 Task: Search one way flight ticket for 4 adults, 1 infant in seat and 1 infant on lap in premium economy from Memphis: Memphis International Airport to Greenville: Pitt-greenville Airport on 5-2-2023. Choice of flights is United. Number of bags: 1 checked bag. Price is upto 83000. Outbound departure time preference is 5:00.
Action: Mouse moved to (319, 135)
Screenshot: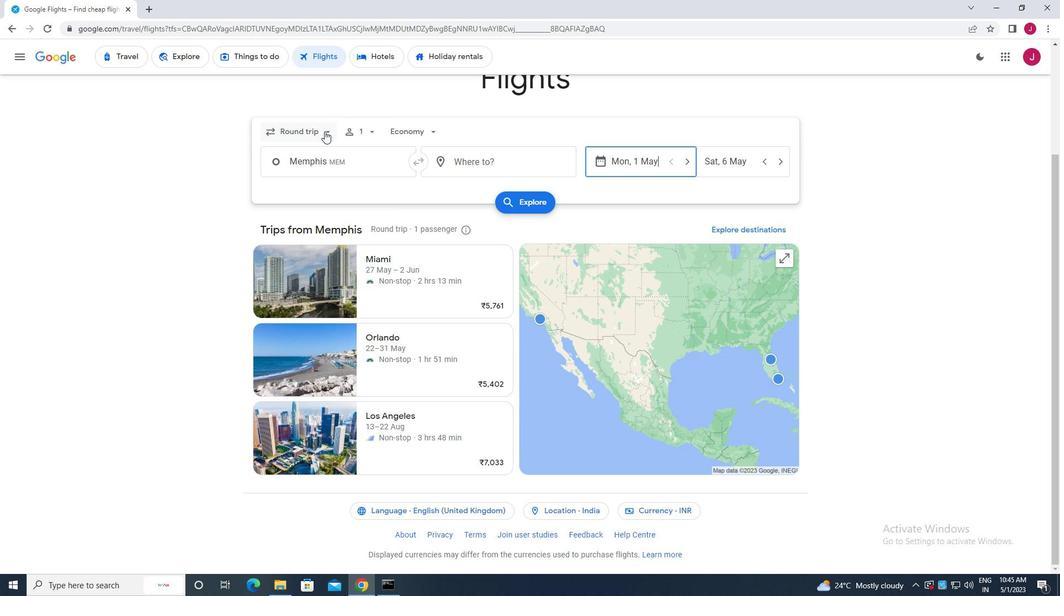 
Action: Mouse pressed left at (319, 135)
Screenshot: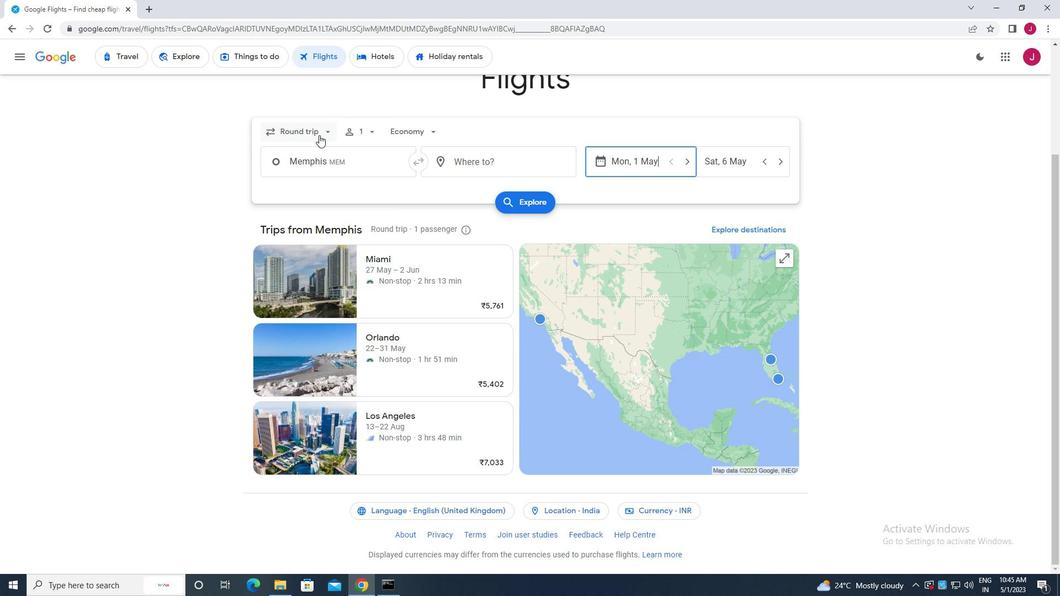 
Action: Mouse moved to (314, 182)
Screenshot: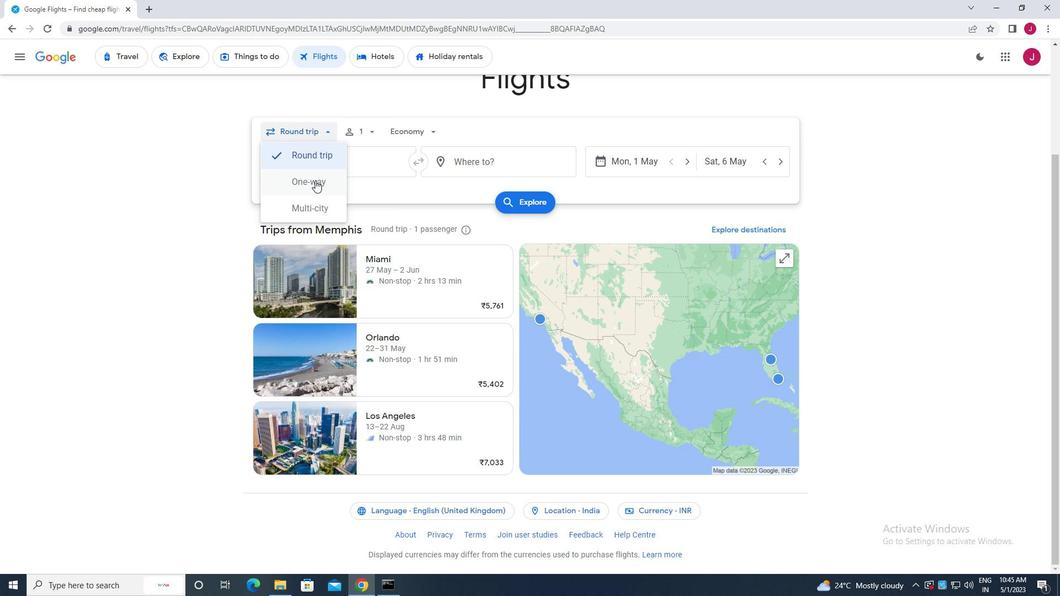 
Action: Mouse pressed left at (314, 182)
Screenshot: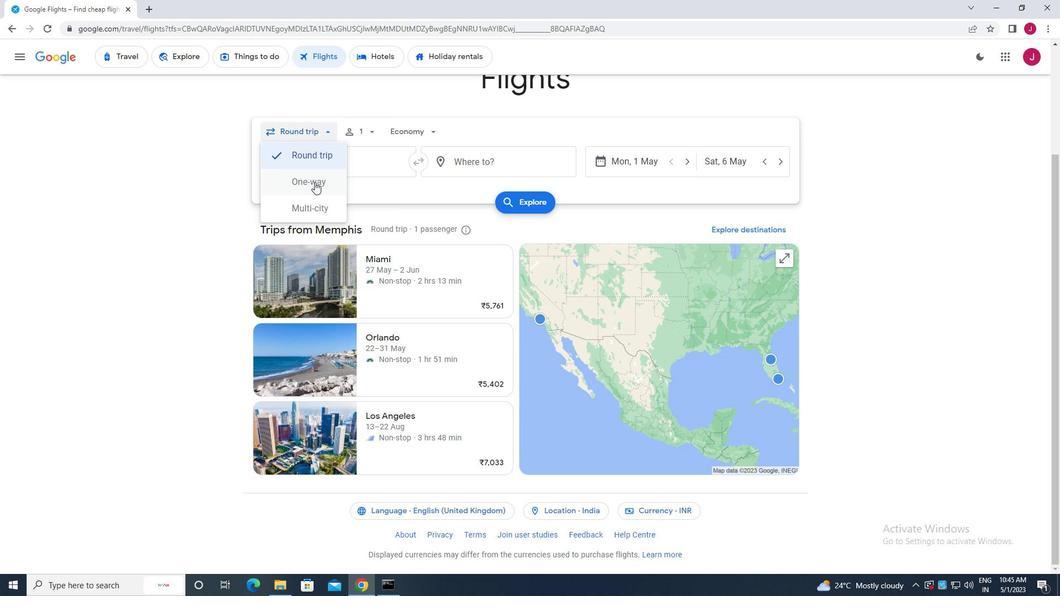 
Action: Mouse moved to (372, 130)
Screenshot: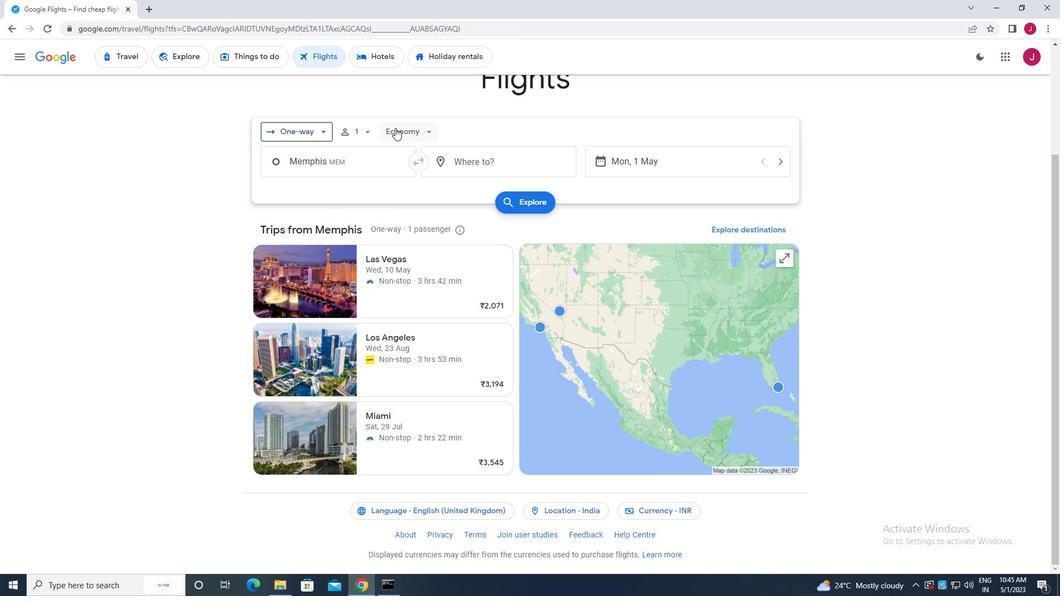 
Action: Mouse pressed left at (372, 130)
Screenshot: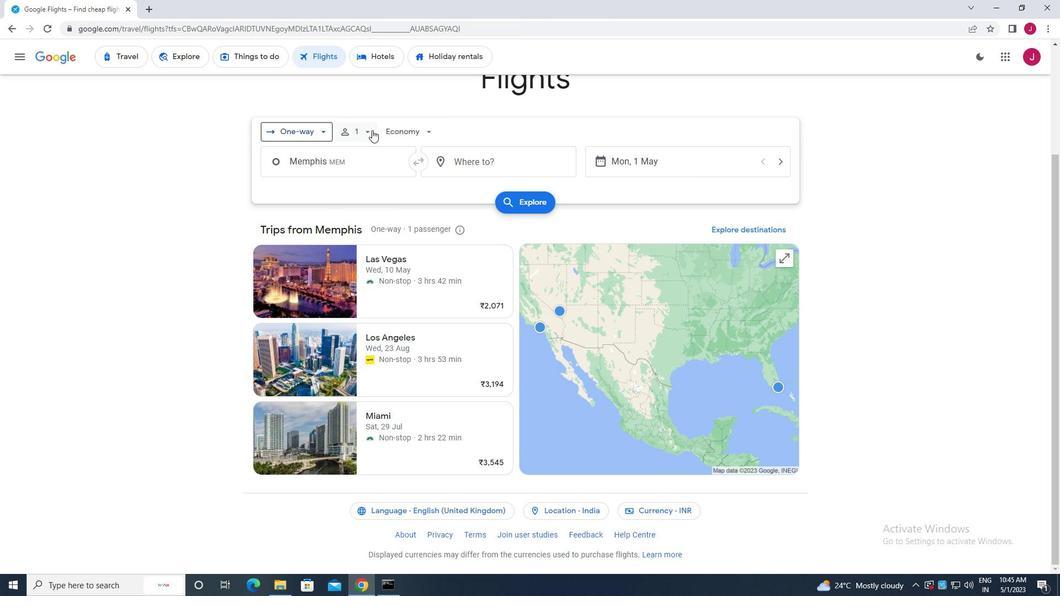 
Action: Mouse moved to (446, 165)
Screenshot: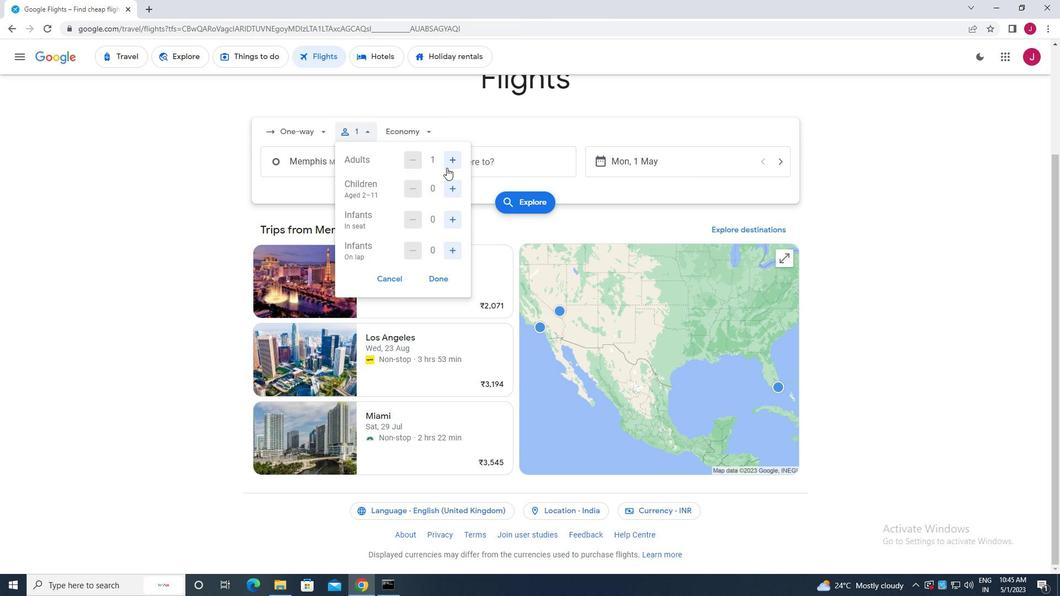 
Action: Mouse pressed left at (446, 165)
Screenshot: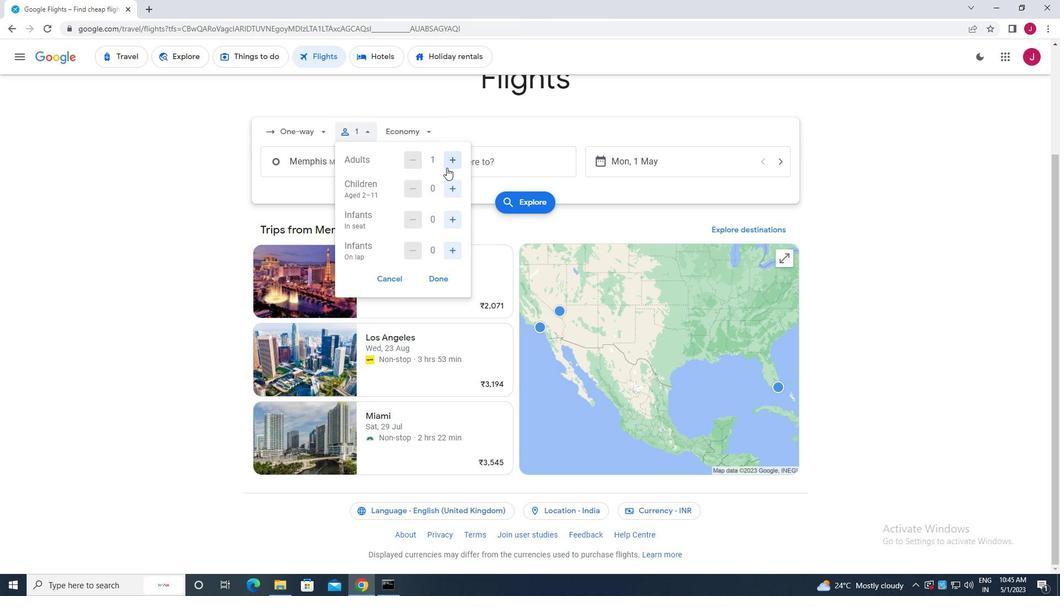 
Action: Mouse pressed left at (446, 165)
Screenshot: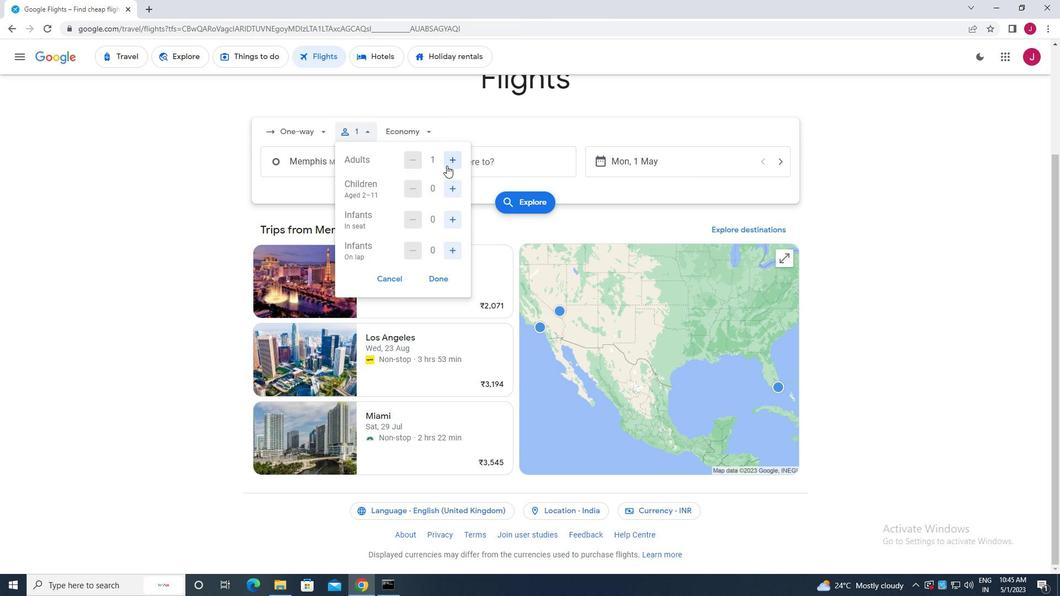 
Action: Mouse pressed left at (446, 165)
Screenshot: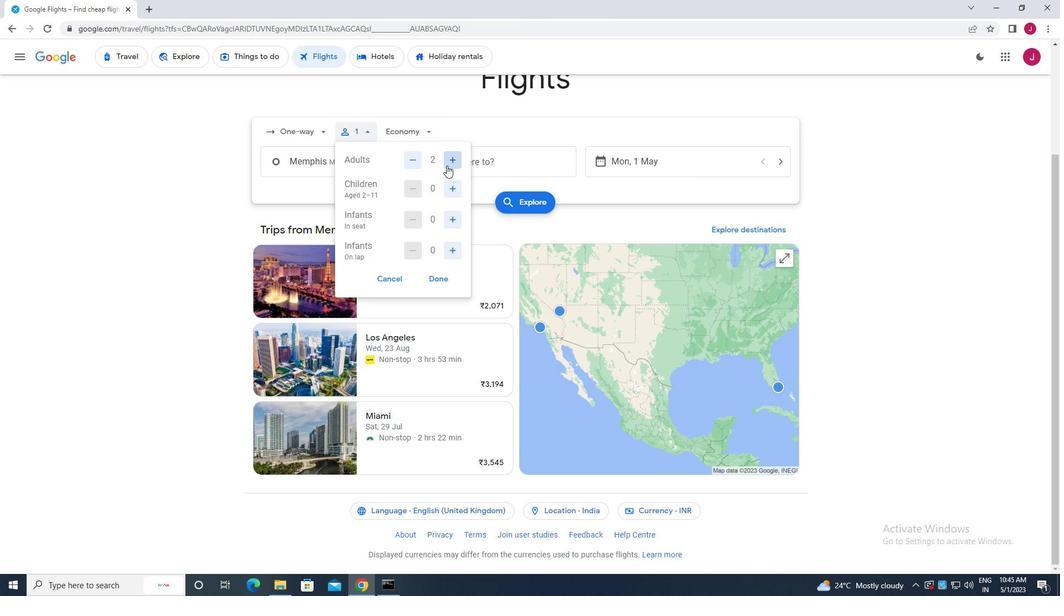 
Action: Mouse pressed left at (446, 165)
Screenshot: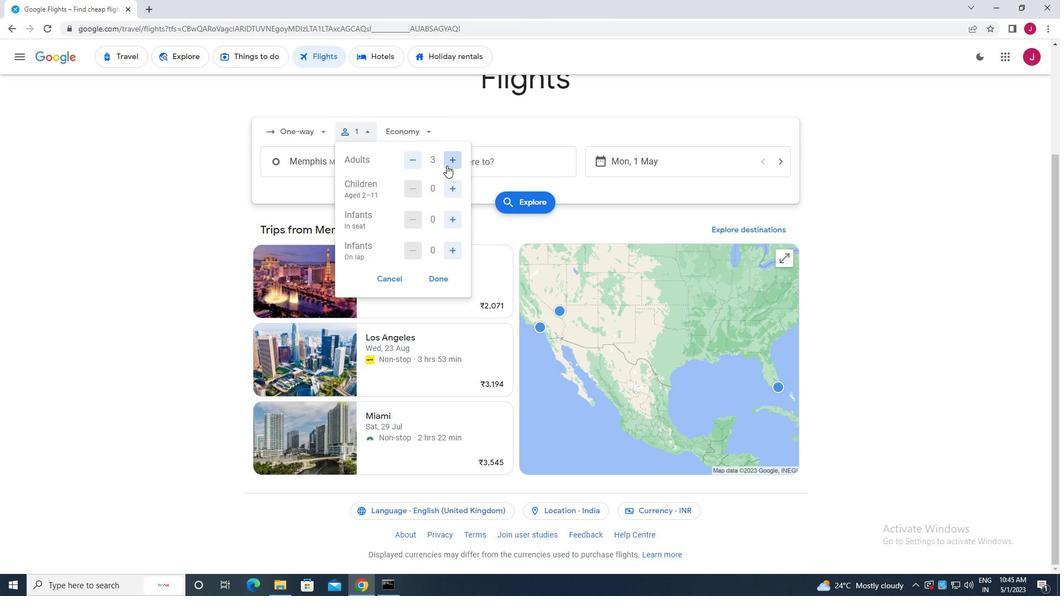 
Action: Mouse moved to (417, 156)
Screenshot: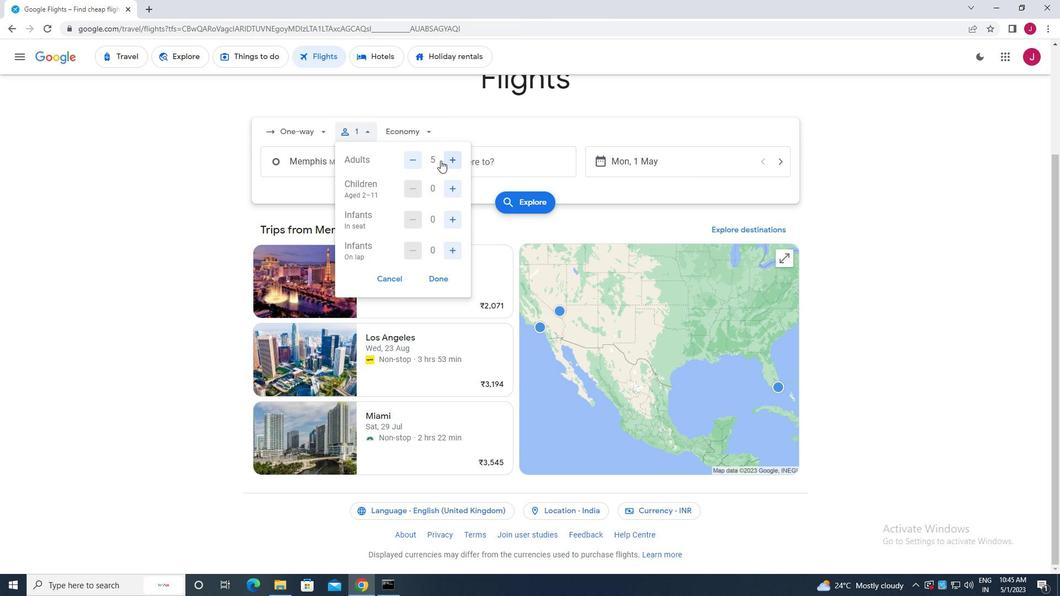 
Action: Mouse pressed left at (417, 156)
Screenshot: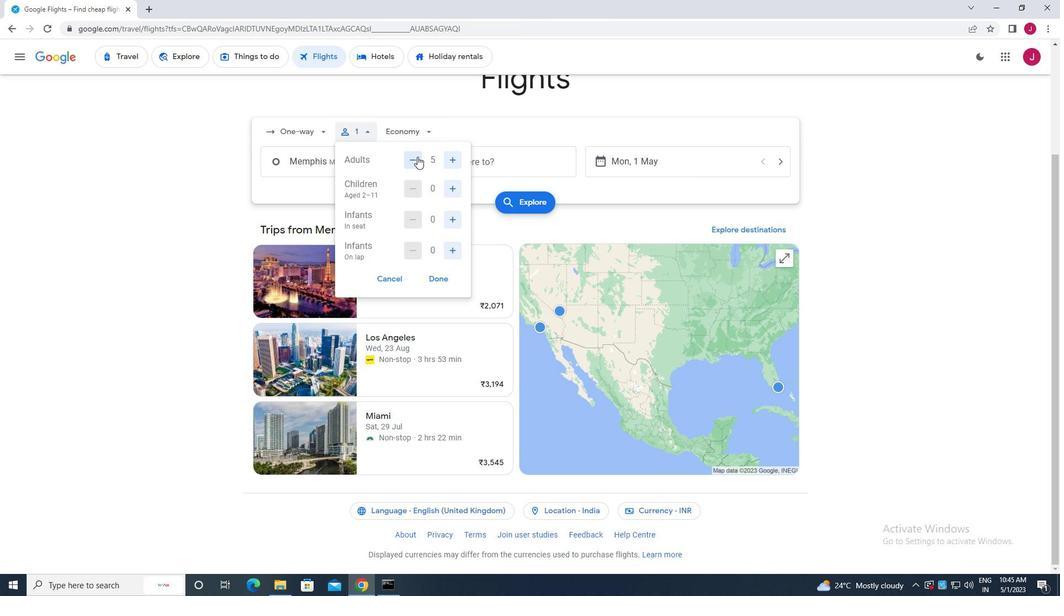 
Action: Mouse moved to (450, 222)
Screenshot: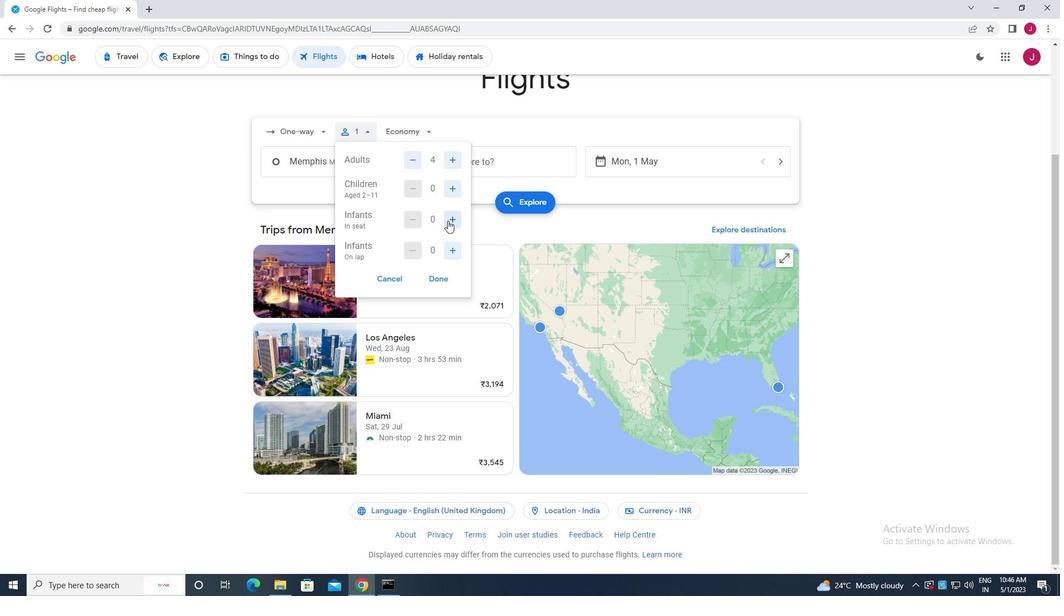 
Action: Mouse pressed left at (450, 222)
Screenshot: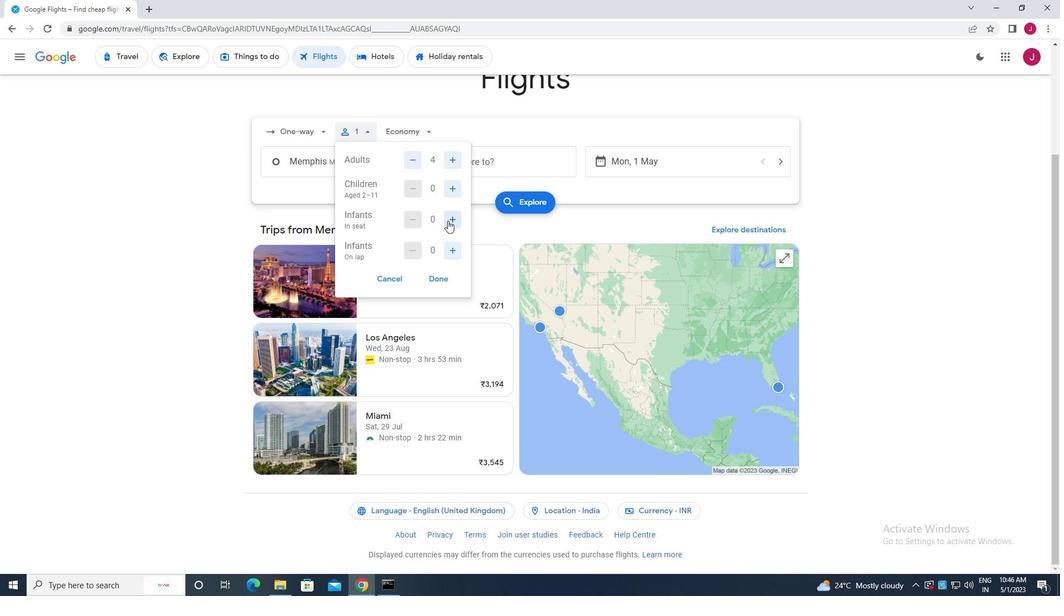 
Action: Mouse moved to (450, 249)
Screenshot: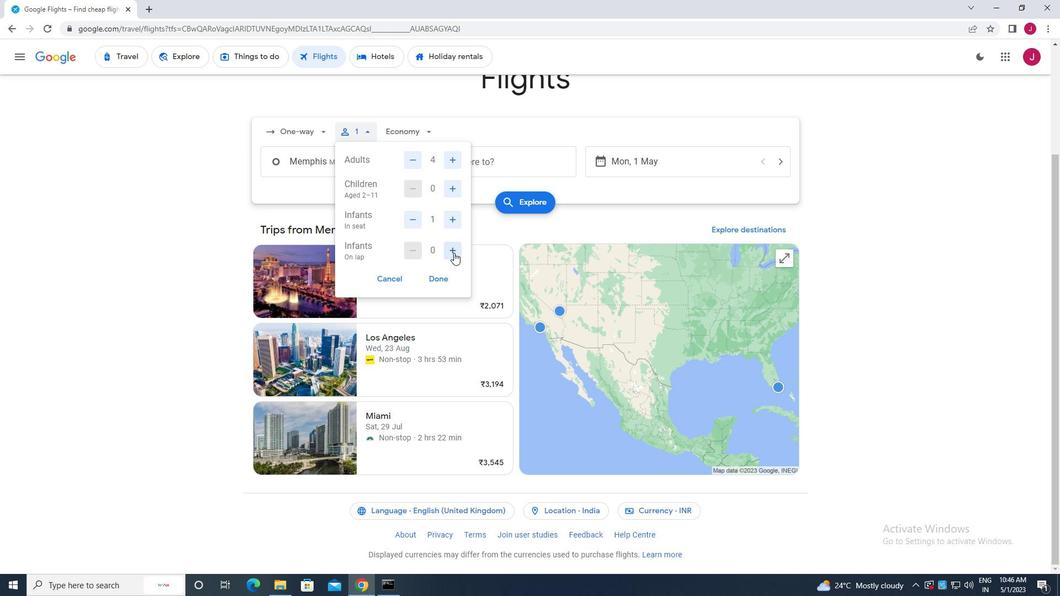 
Action: Mouse pressed left at (450, 249)
Screenshot: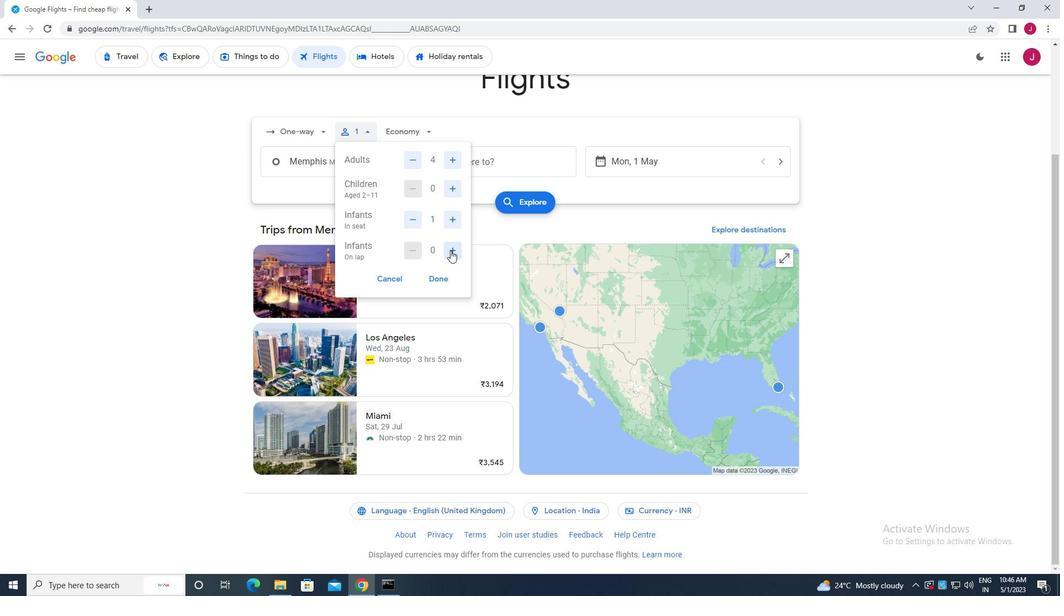 
Action: Mouse moved to (436, 277)
Screenshot: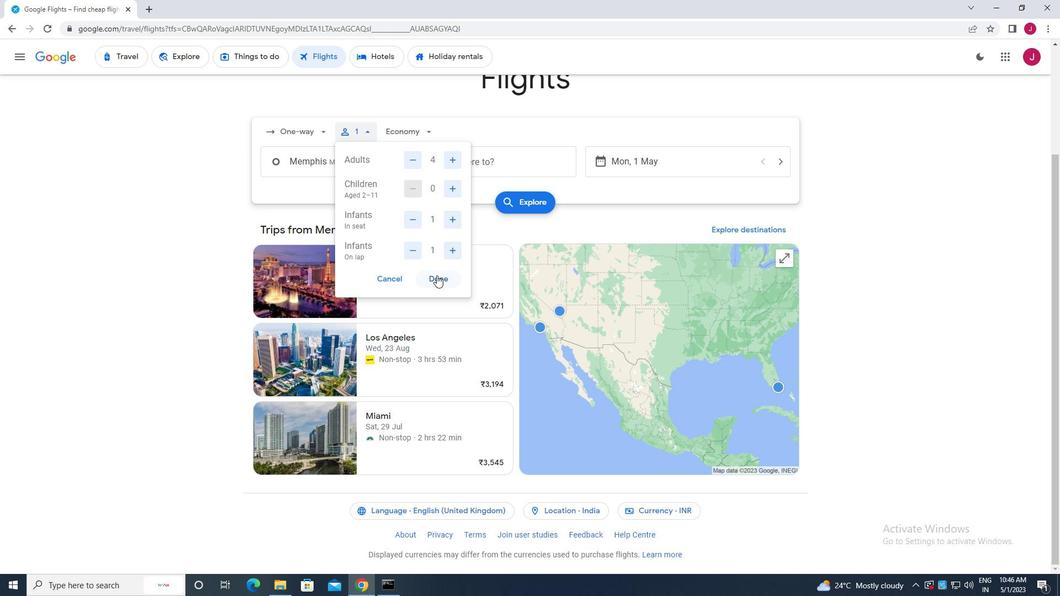 
Action: Mouse pressed left at (436, 277)
Screenshot: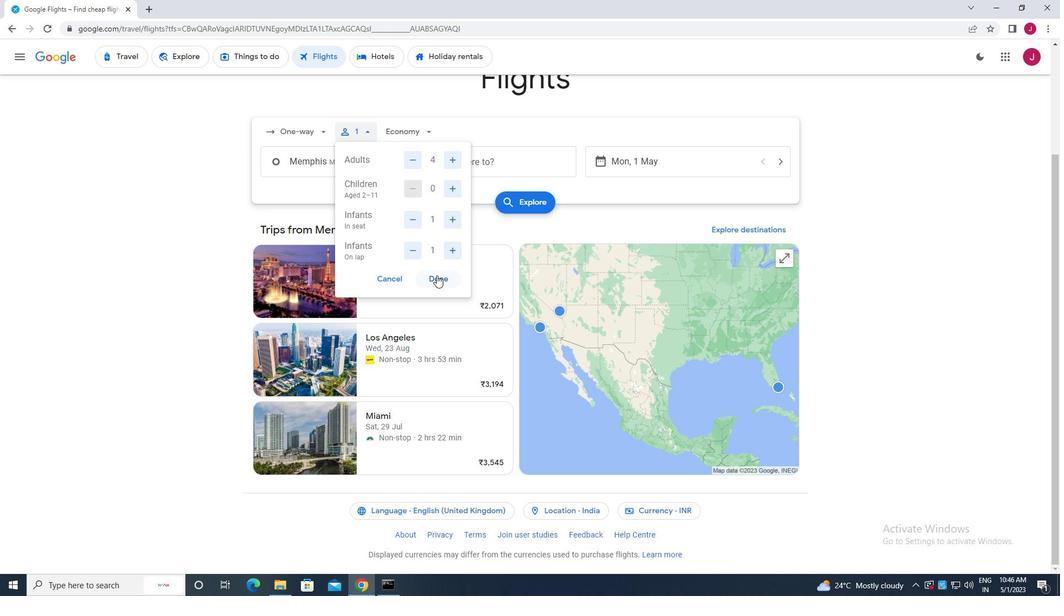 
Action: Mouse moved to (424, 136)
Screenshot: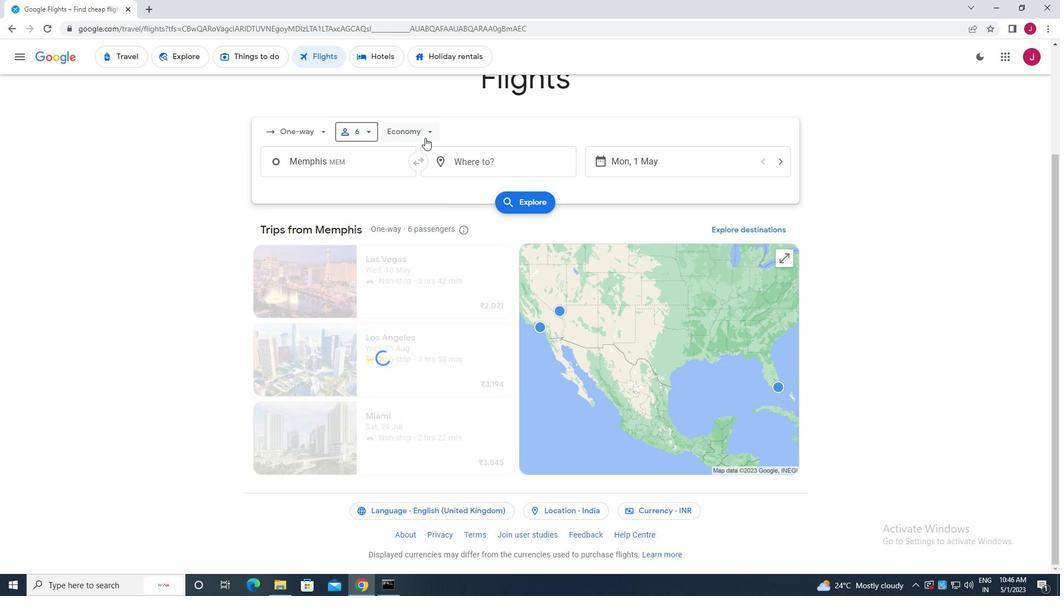 
Action: Mouse pressed left at (424, 136)
Screenshot: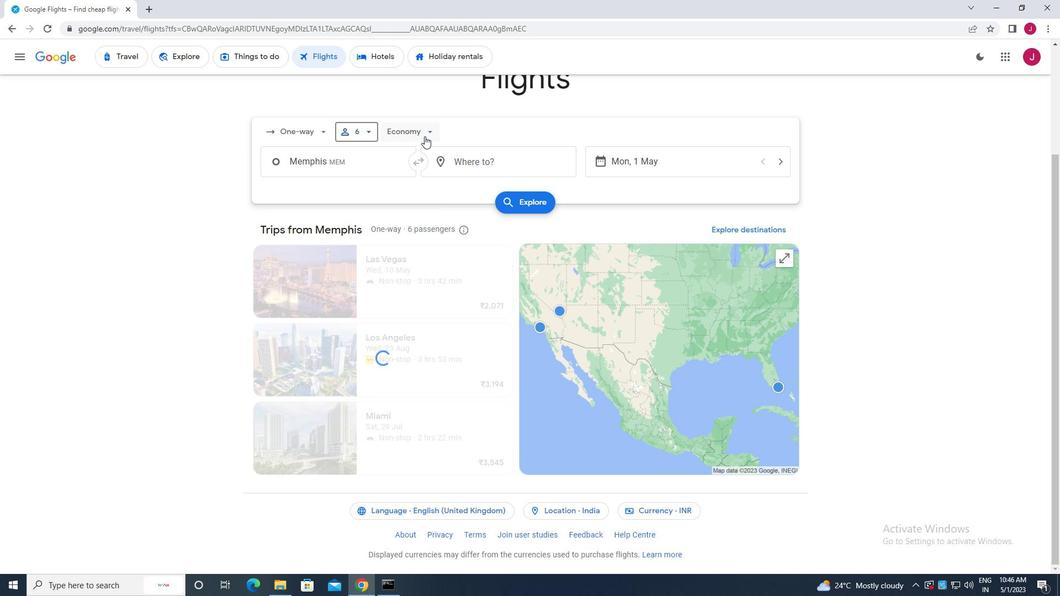 
Action: Mouse moved to (429, 184)
Screenshot: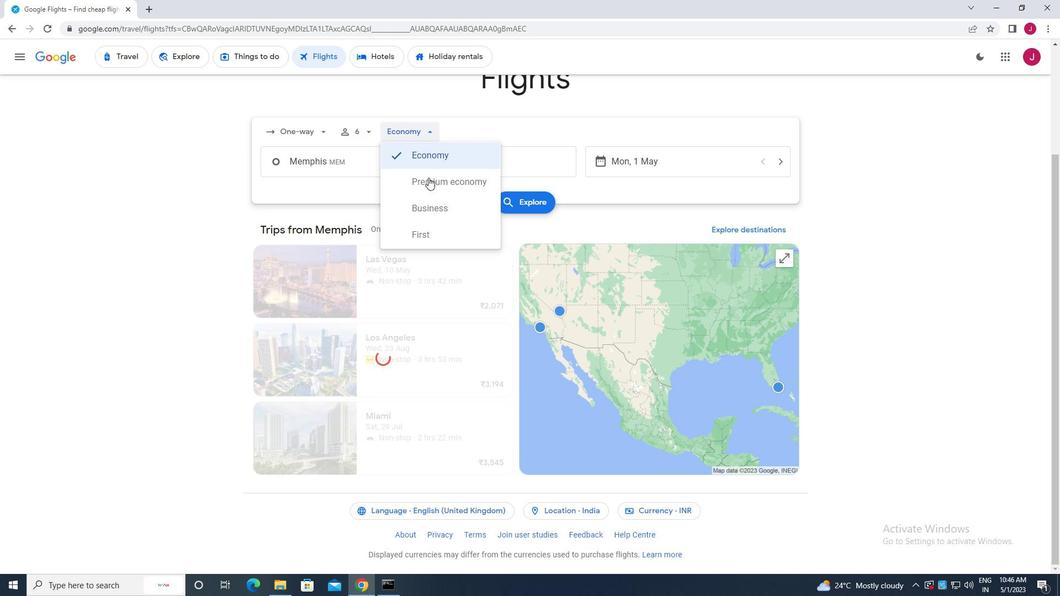 
Action: Mouse pressed left at (429, 184)
Screenshot: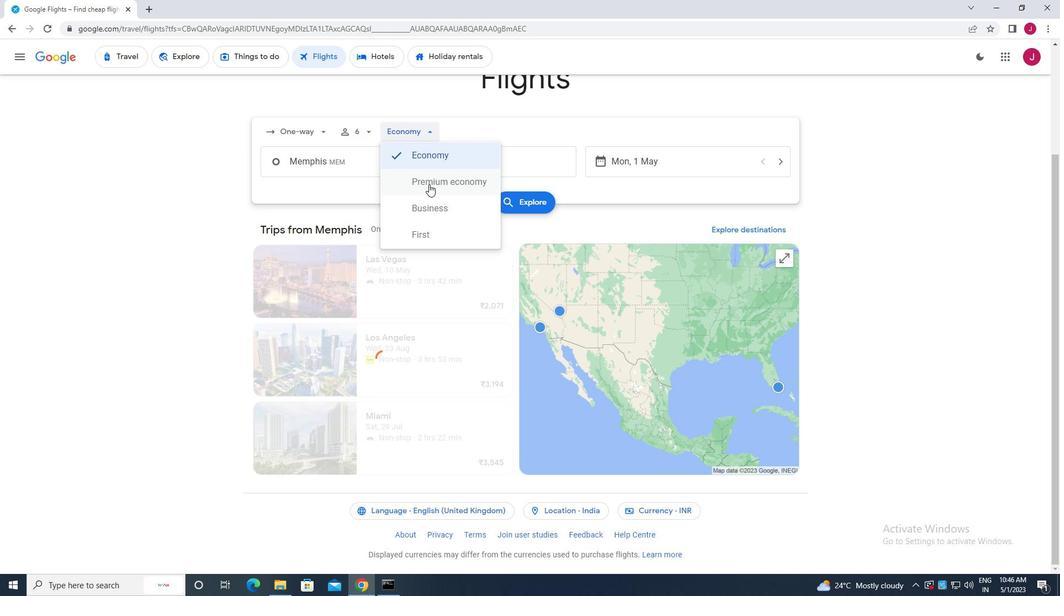 
Action: Mouse moved to (376, 159)
Screenshot: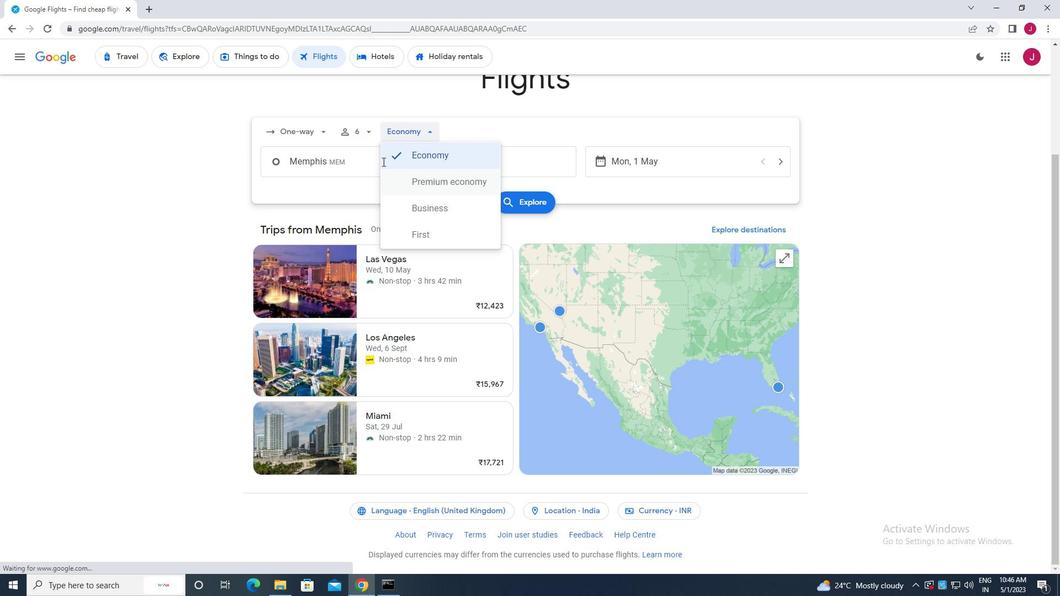 
Action: Mouse pressed left at (376, 159)
Screenshot: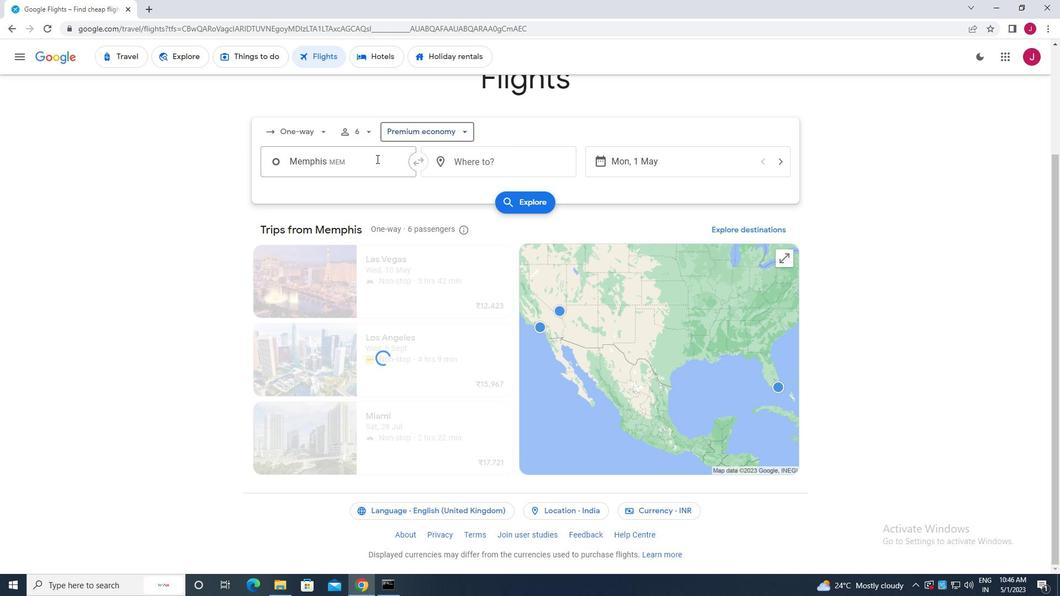 
Action: Key pressed memphis
Screenshot: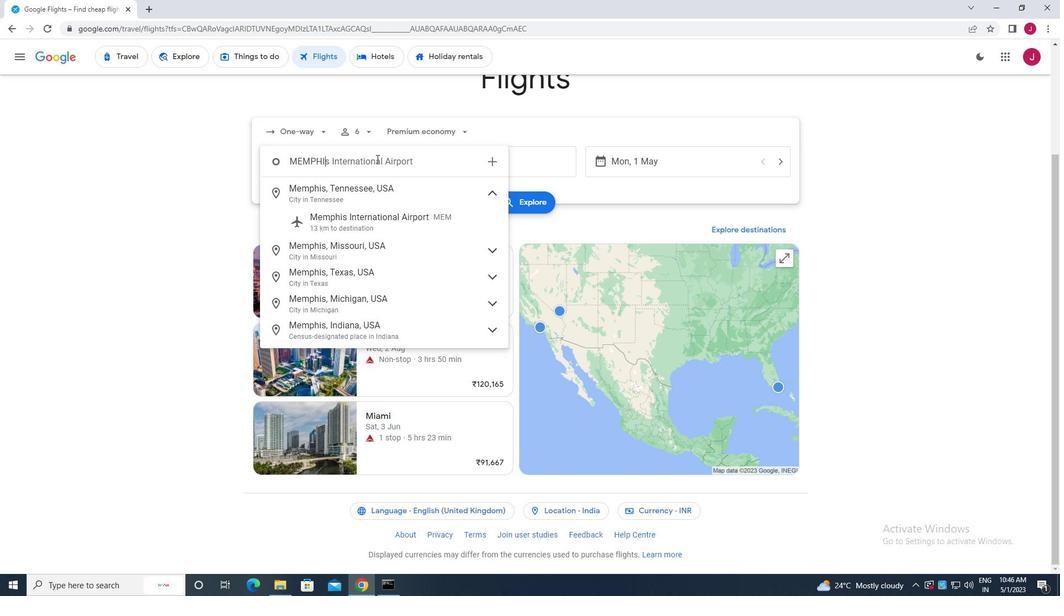 
Action: Mouse moved to (352, 223)
Screenshot: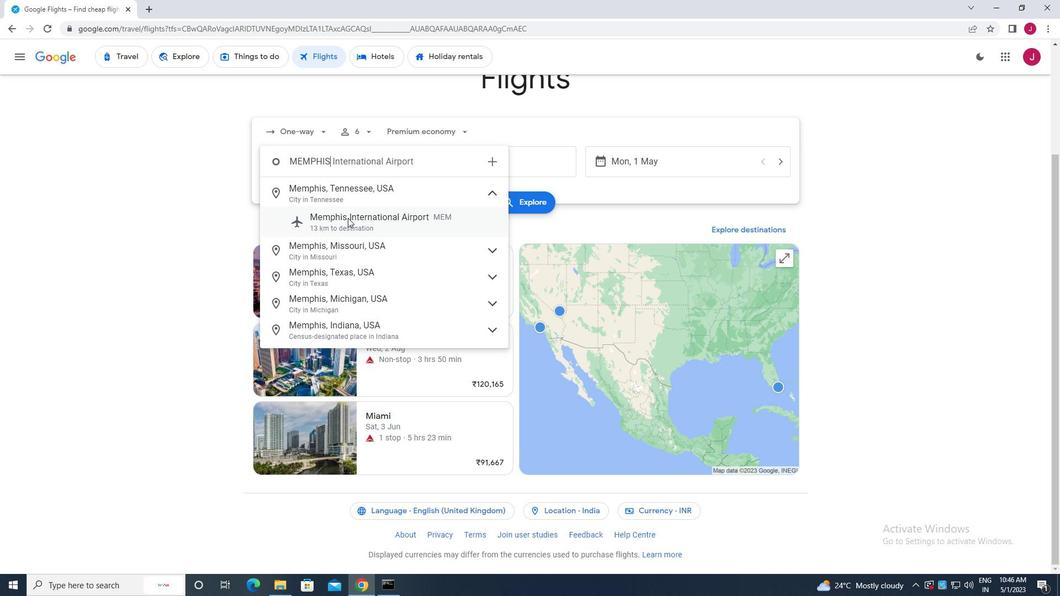 
Action: Mouse pressed left at (352, 223)
Screenshot: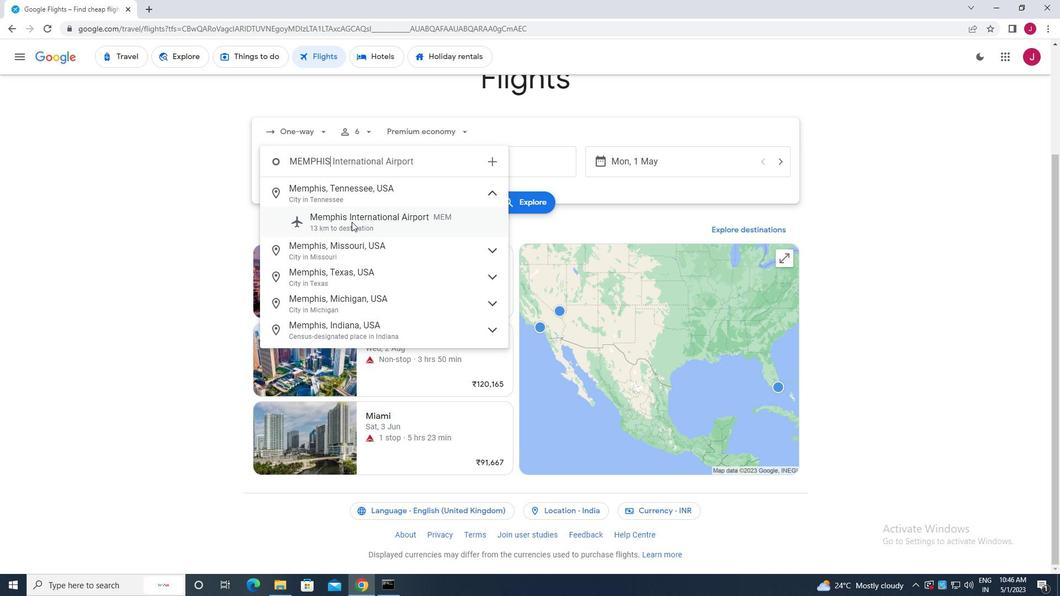 
Action: Mouse moved to (544, 165)
Screenshot: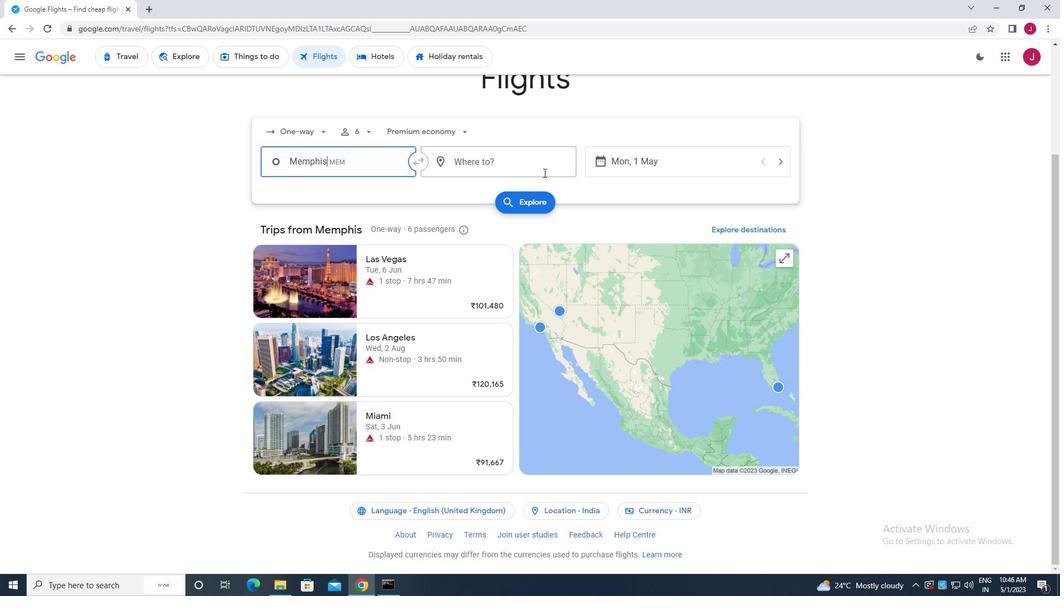 
Action: Mouse pressed left at (544, 165)
Screenshot: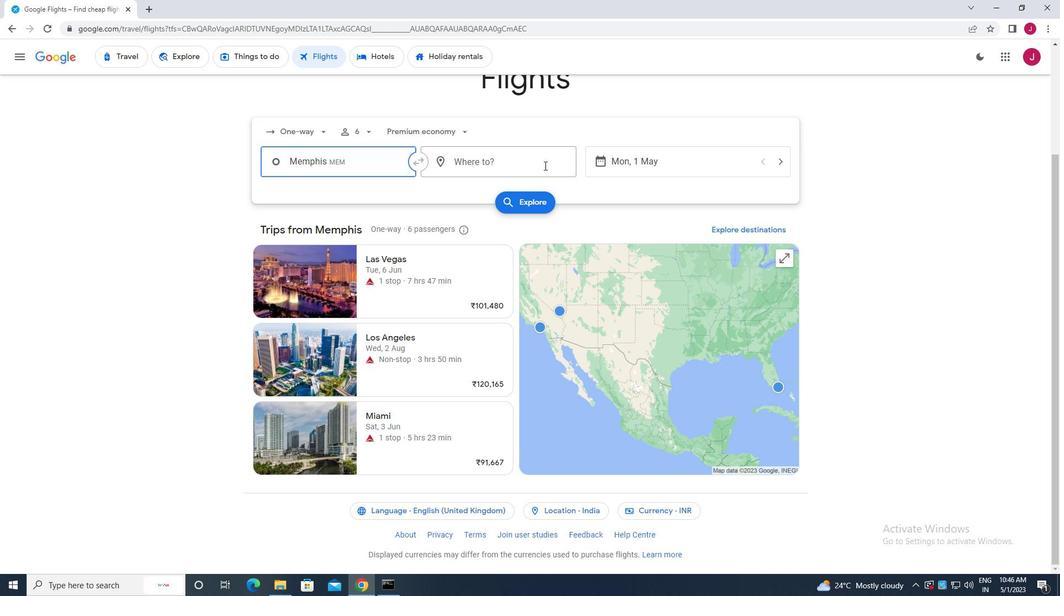 
Action: Mouse moved to (545, 166)
Screenshot: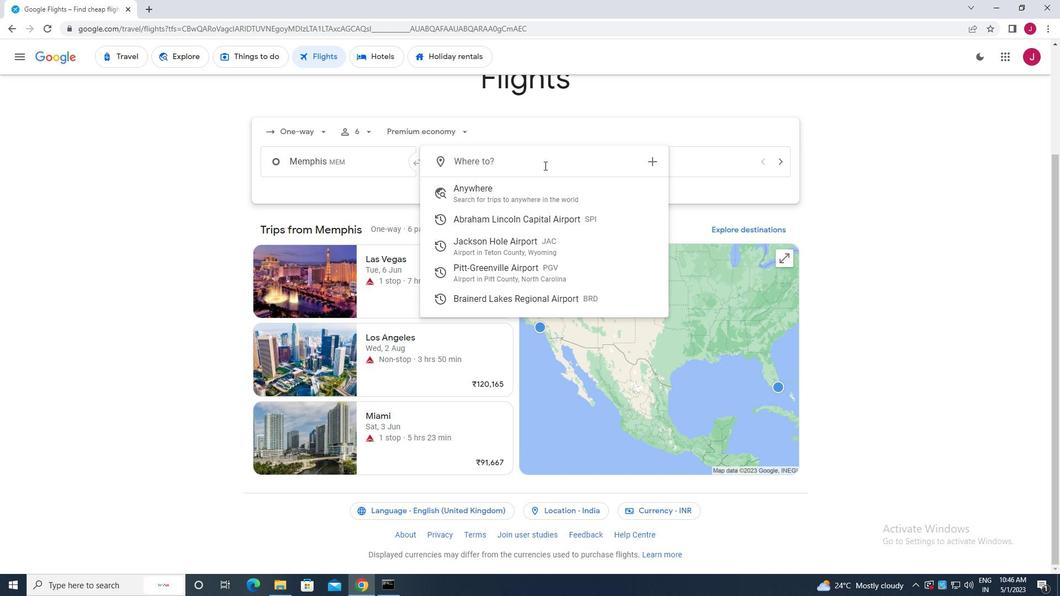 
Action: Key pressed greenville<Key.space>p
Screenshot: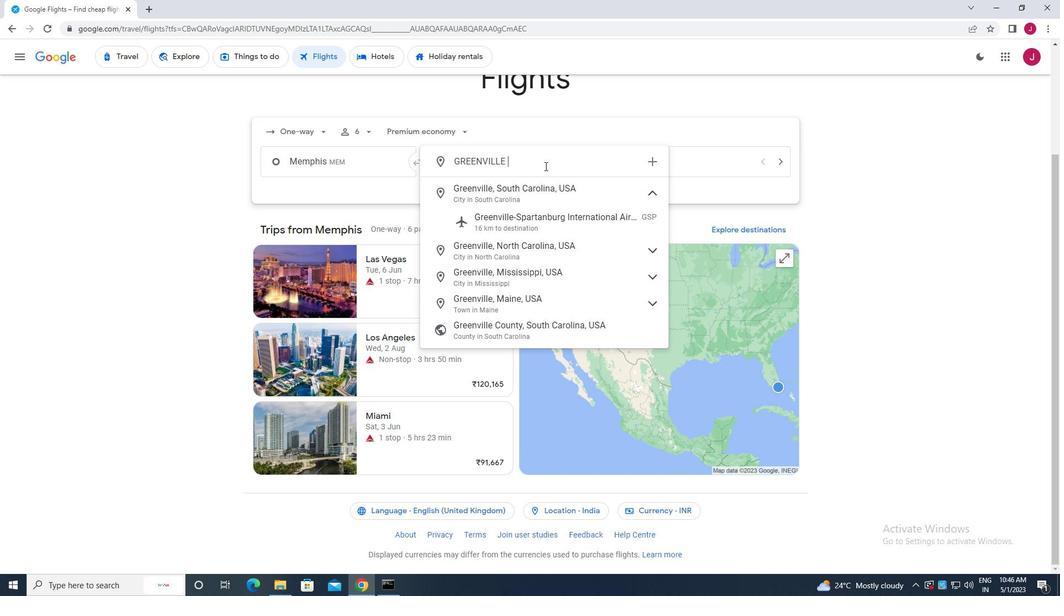
Action: Mouse moved to (556, 192)
Screenshot: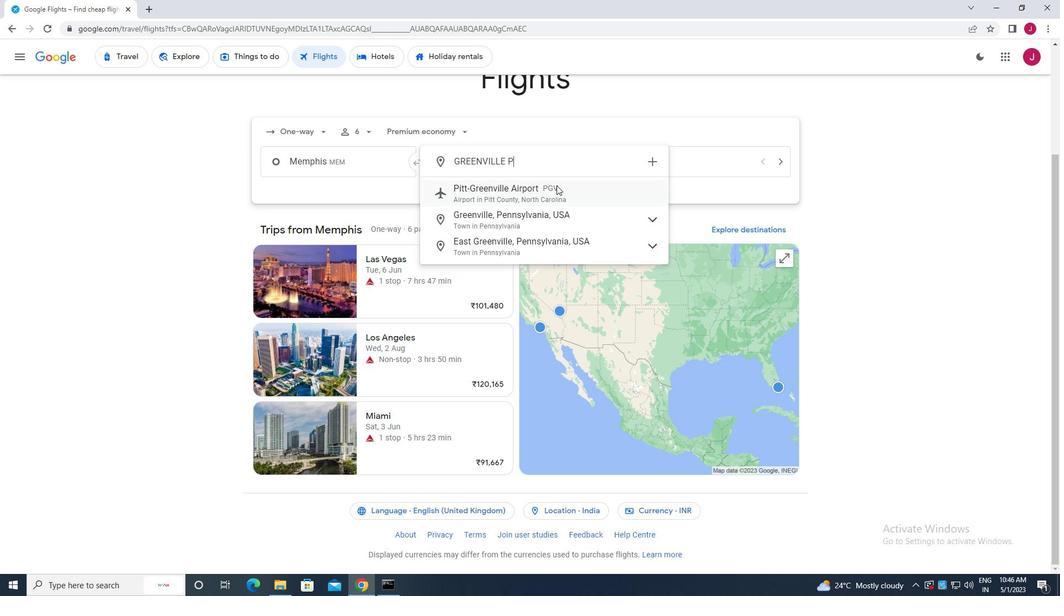 
Action: Mouse pressed left at (556, 192)
Screenshot: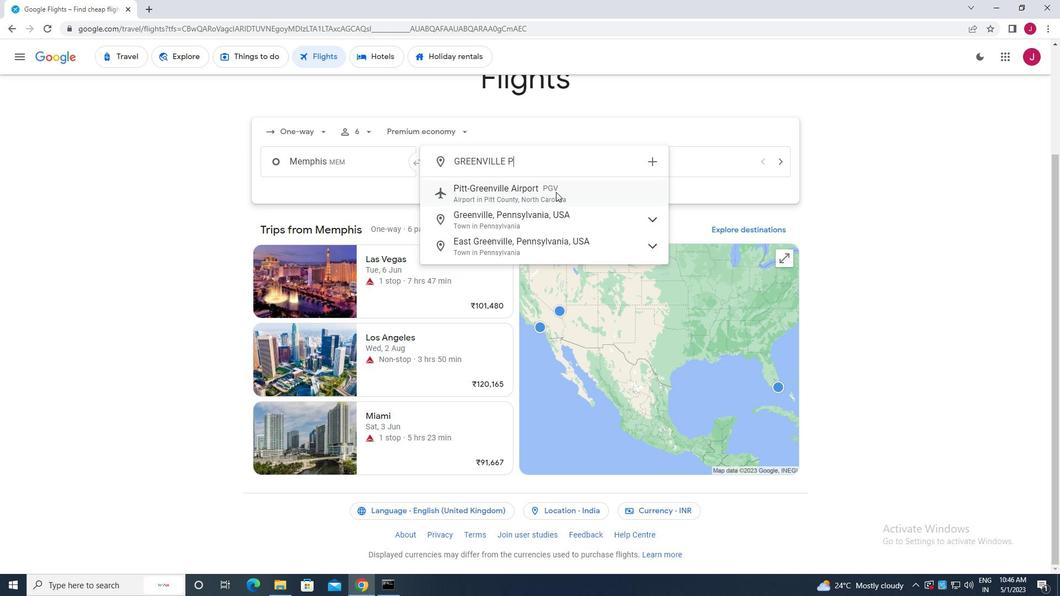 
Action: Mouse moved to (643, 167)
Screenshot: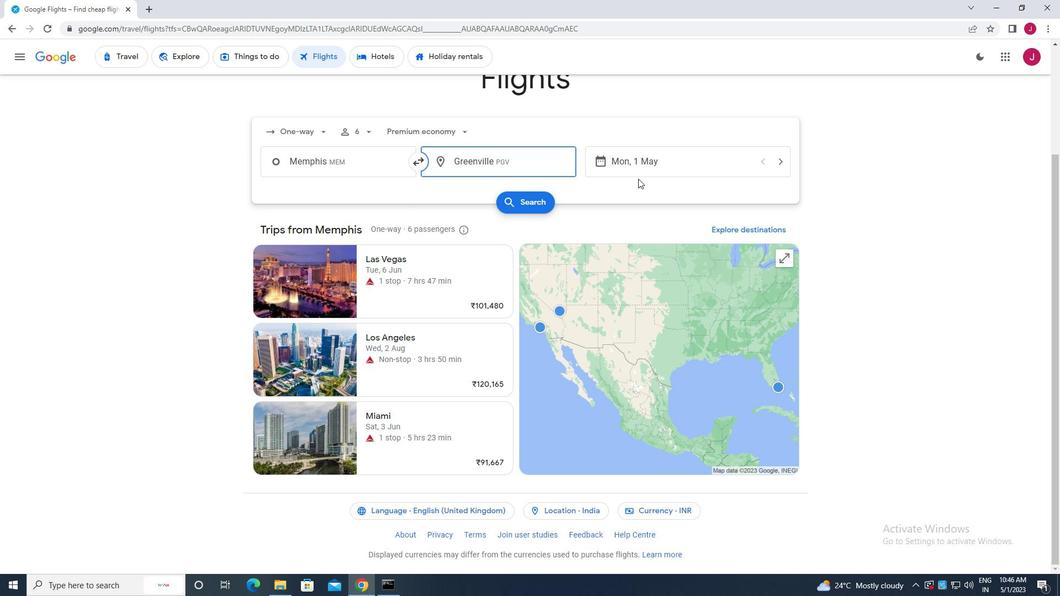 
Action: Mouse pressed left at (643, 167)
Screenshot: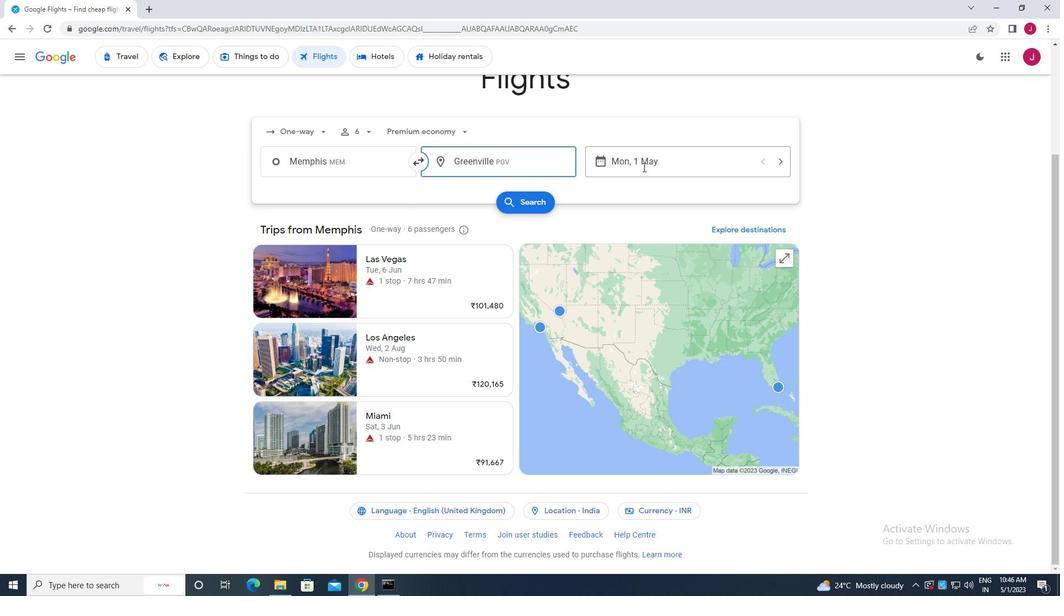 
Action: Mouse moved to (453, 248)
Screenshot: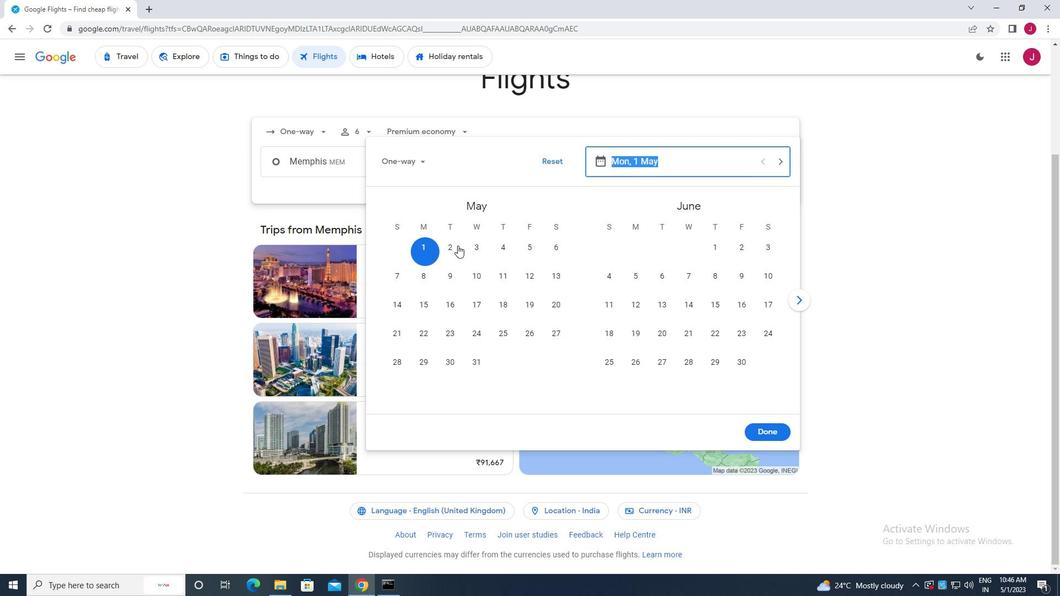 
Action: Mouse pressed left at (453, 248)
Screenshot: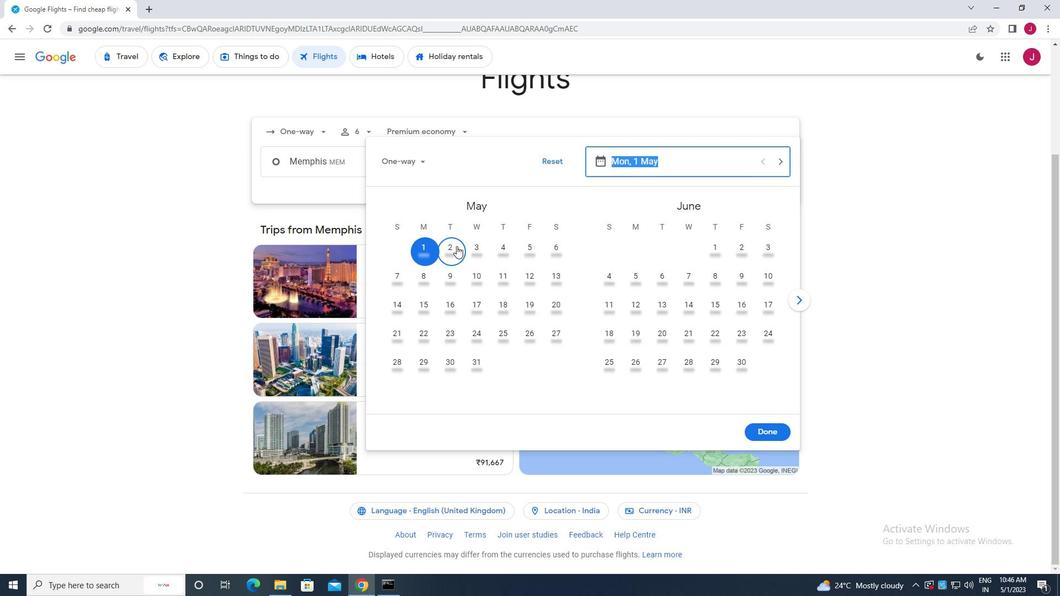 
Action: Mouse moved to (766, 431)
Screenshot: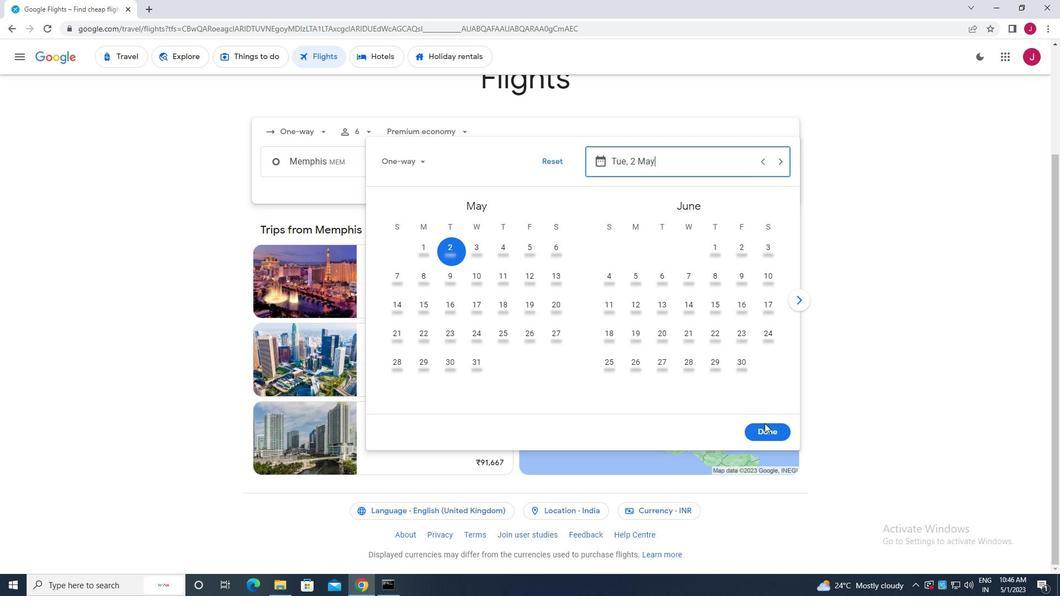 
Action: Mouse pressed left at (766, 431)
Screenshot: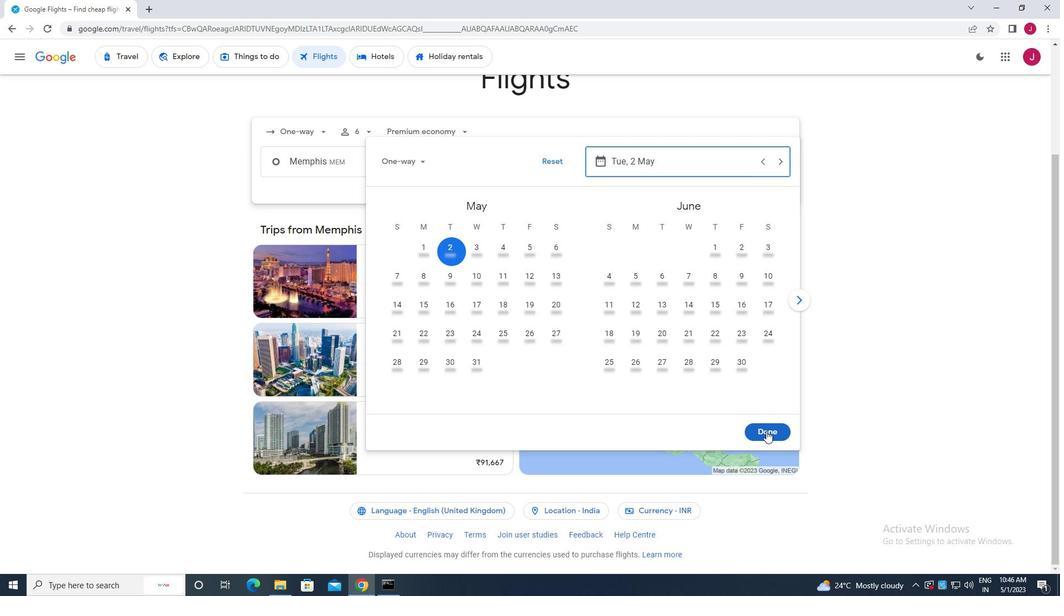 
Action: Mouse moved to (524, 202)
Screenshot: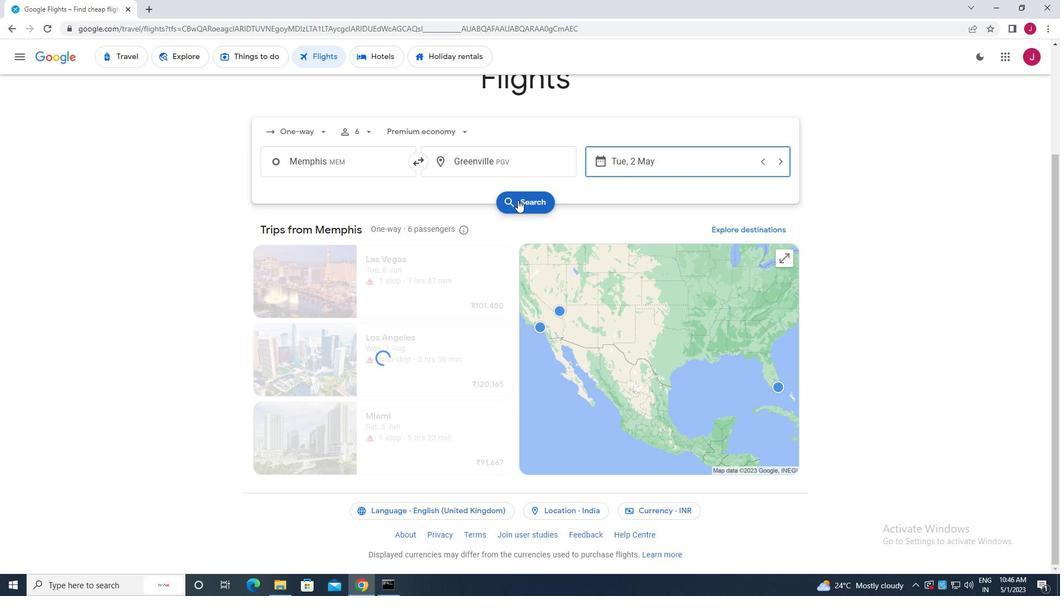 
Action: Mouse pressed left at (524, 202)
Screenshot: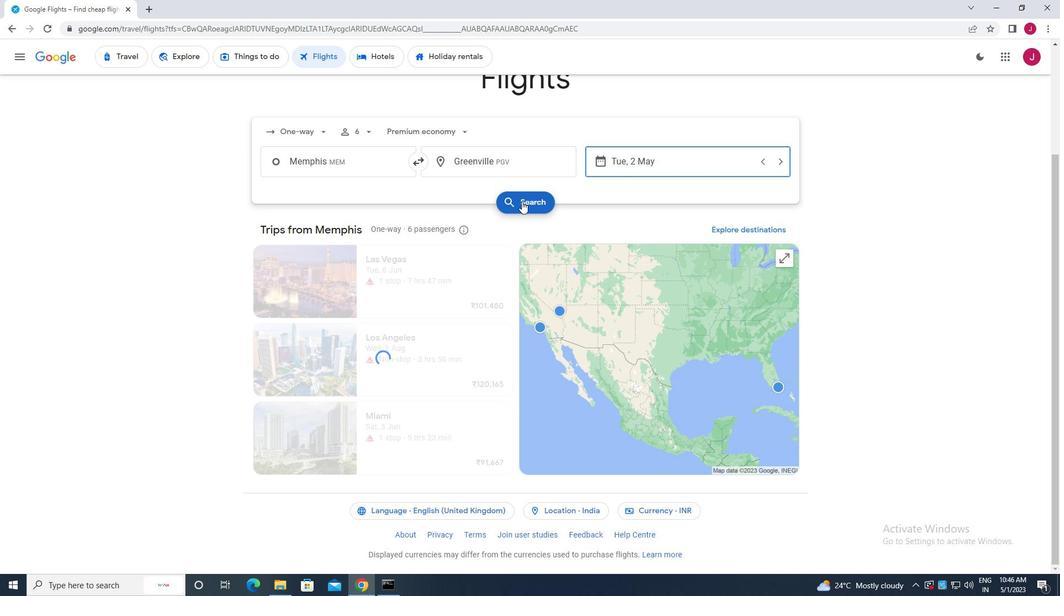 
Action: Mouse moved to (288, 157)
Screenshot: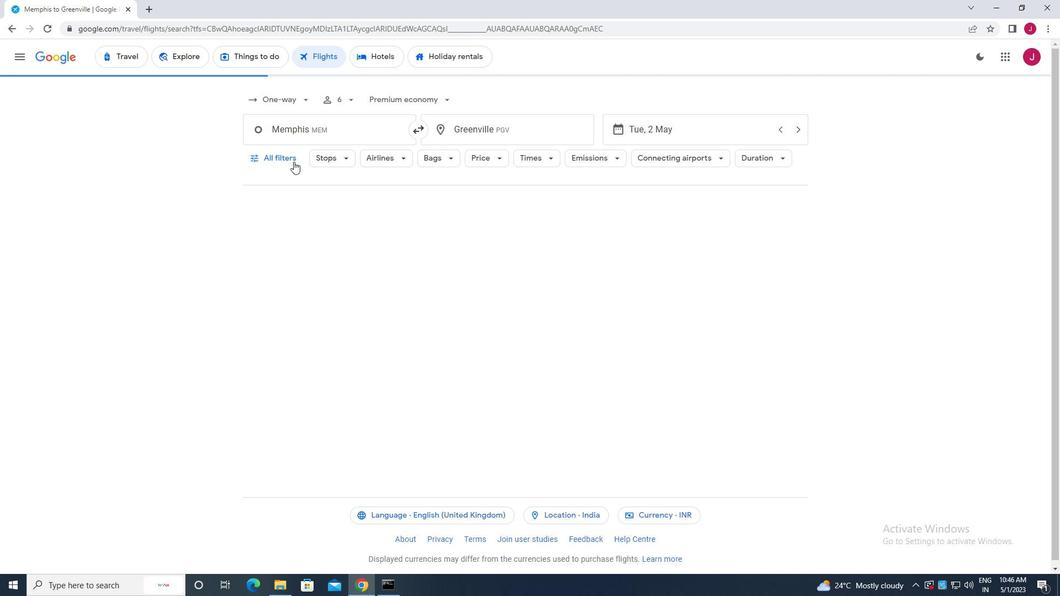 
Action: Mouse pressed left at (288, 157)
Screenshot: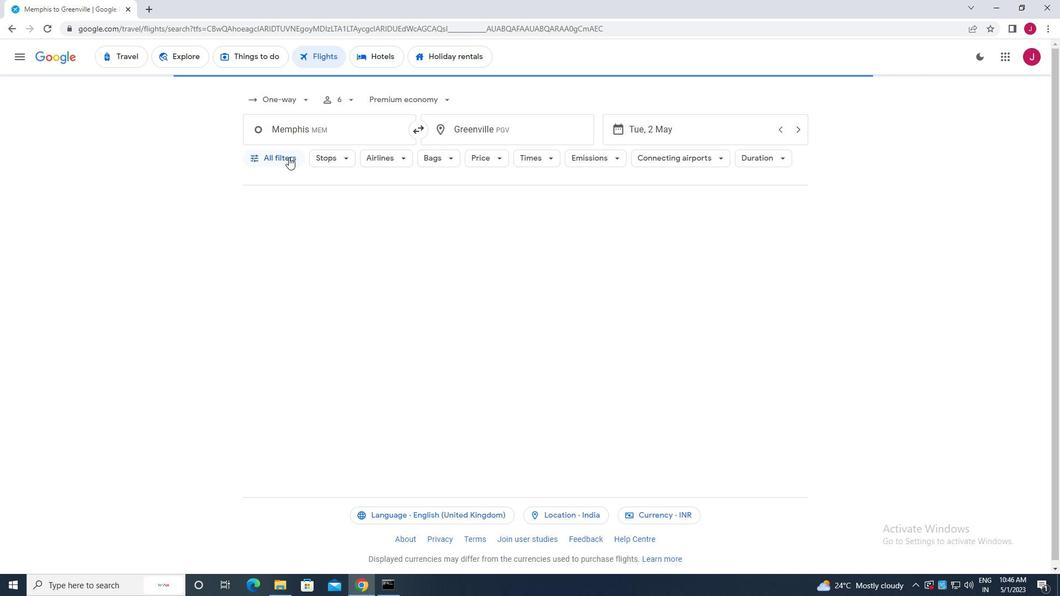 
Action: Mouse moved to (342, 196)
Screenshot: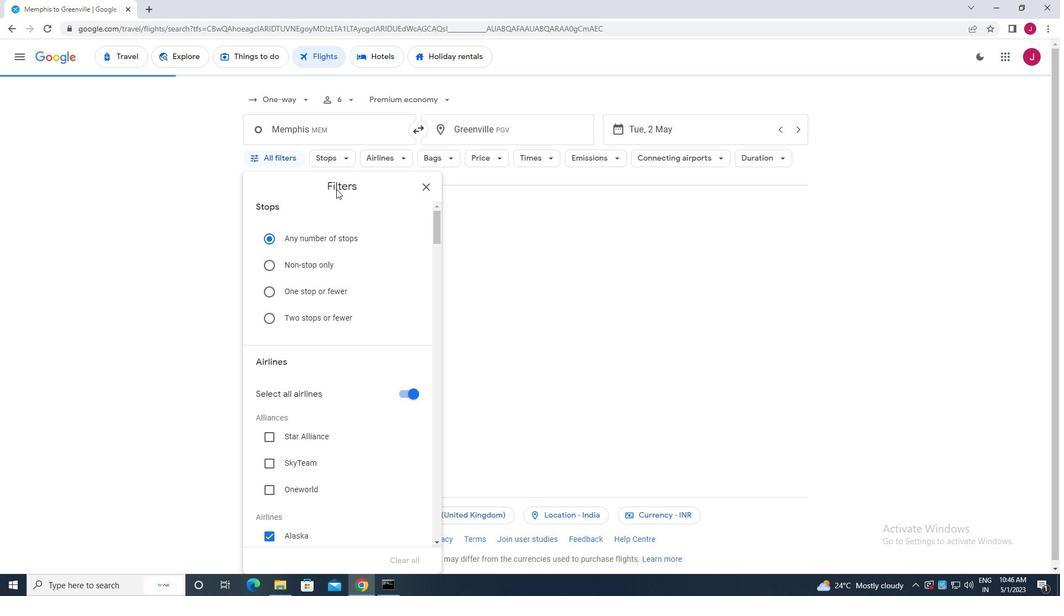 
Action: Mouse scrolled (342, 196) with delta (0, 0)
Screenshot: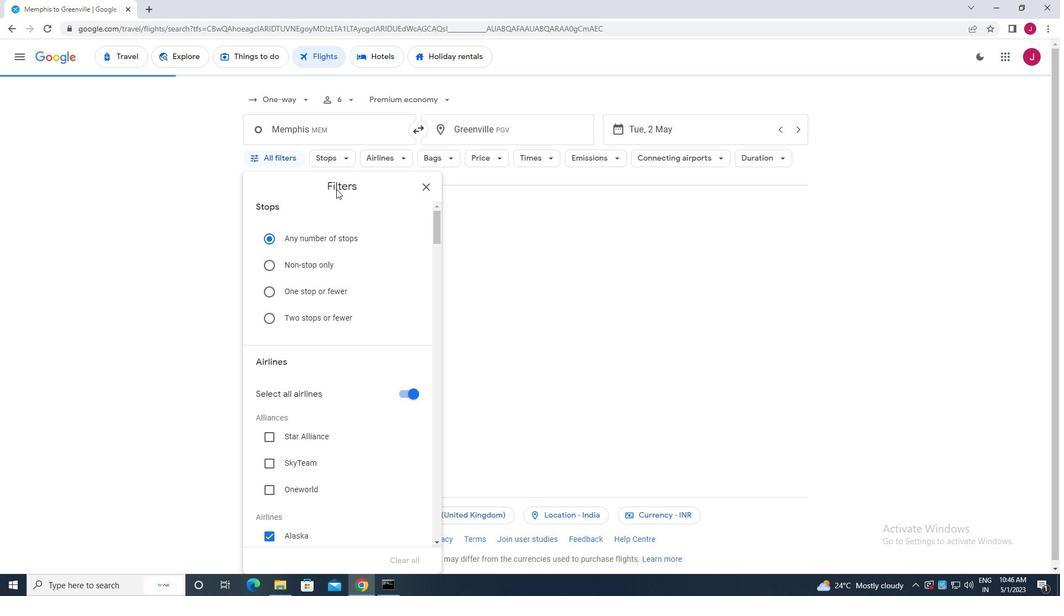 
Action: Mouse moved to (345, 199)
Screenshot: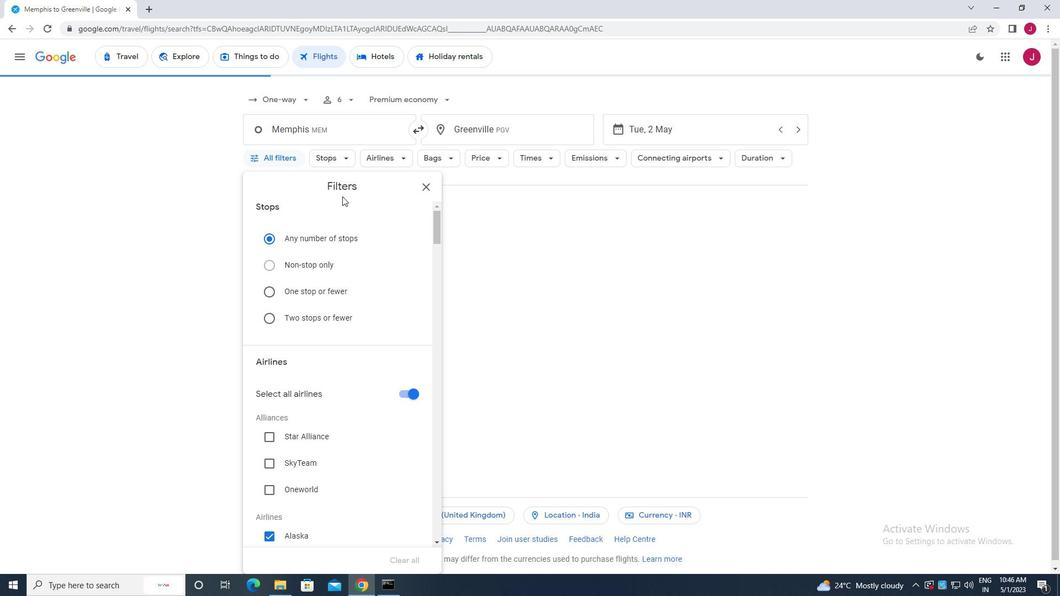 
Action: Mouse scrolled (345, 199) with delta (0, 0)
Screenshot: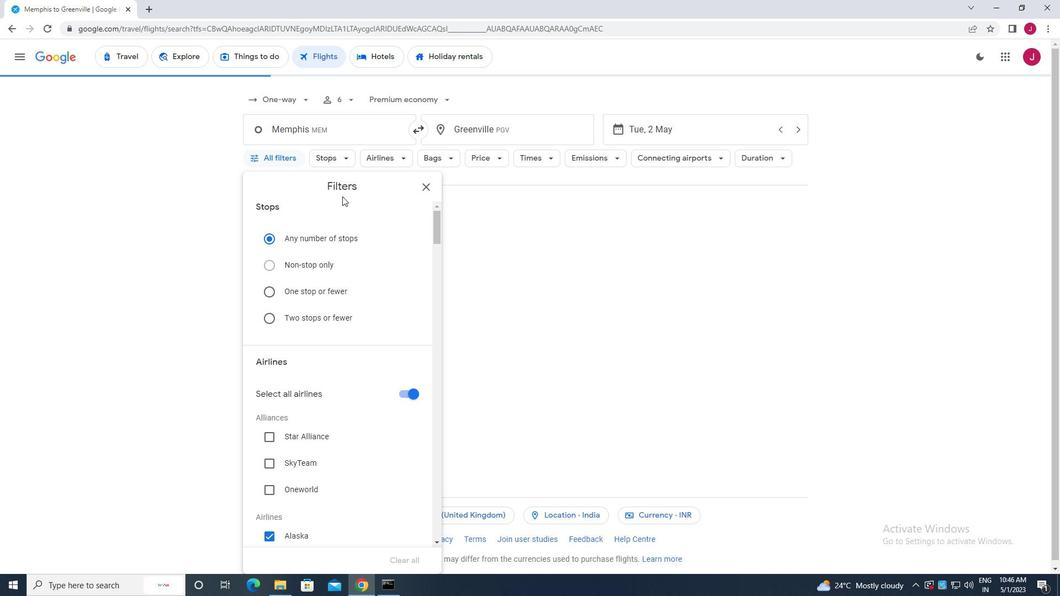 
Action: Mouse moved to (350, 209)
Screenshot: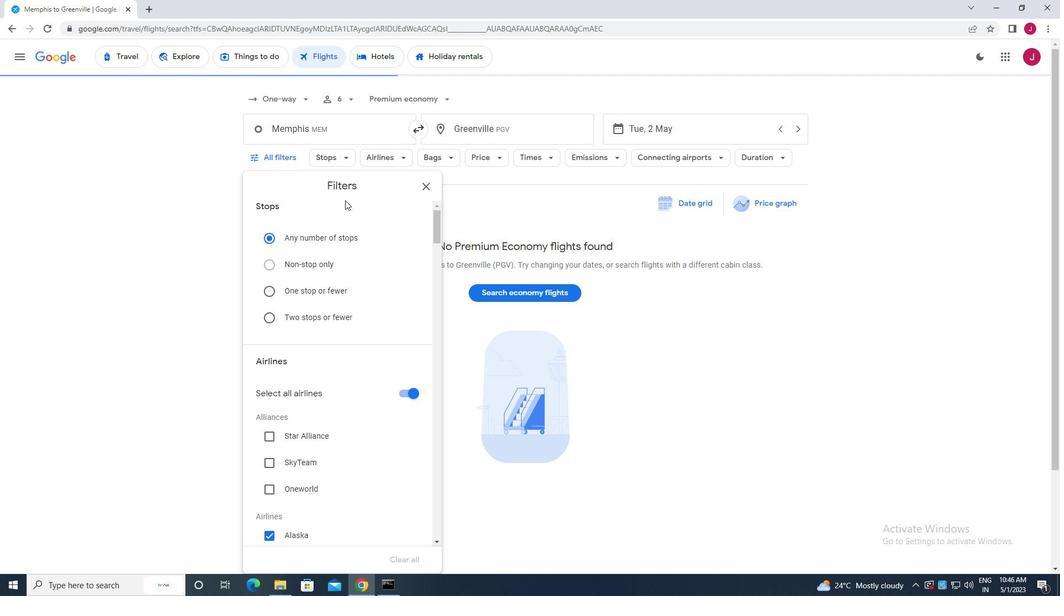 
Action: Mouse scrolled (350, 208) with delta (0, 0)
Screenshot: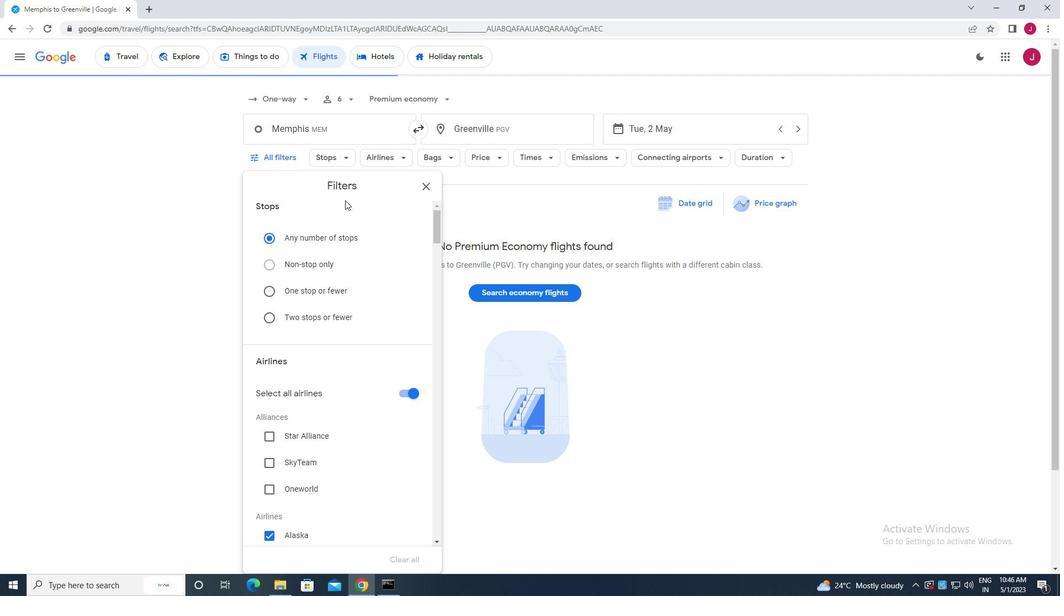 
Action: Mouse moved to (399, 268)
Screenshot: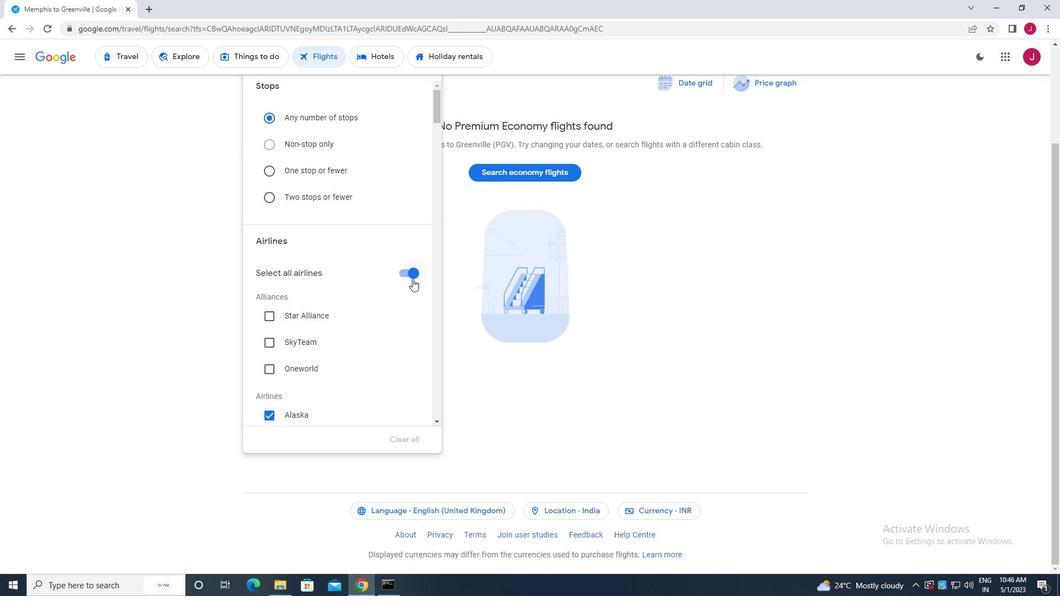 
Action: Mouse pressed left at (399, 268)
Screenshot: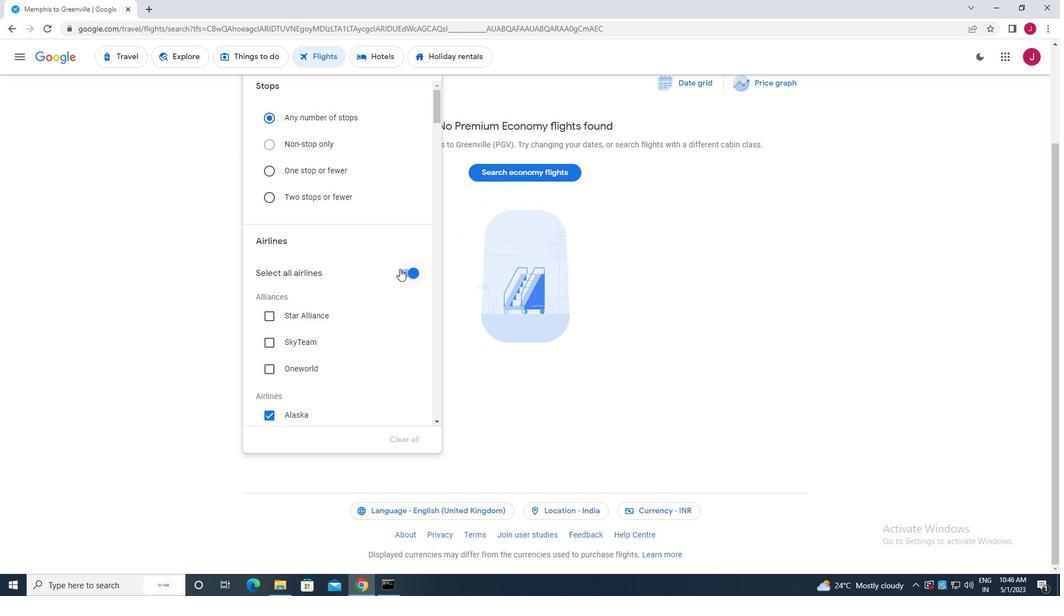 
Action: Mouse moved to (355, 274)
Screenshot: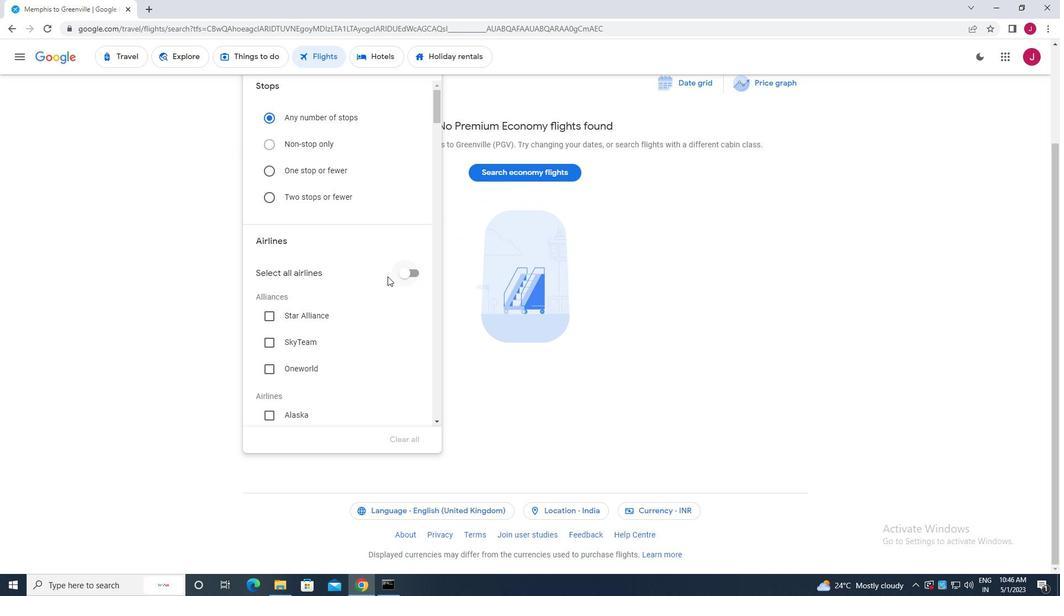 
Action: Mouse scrolled (355, 273) with delta (0, 0)
Screenshot: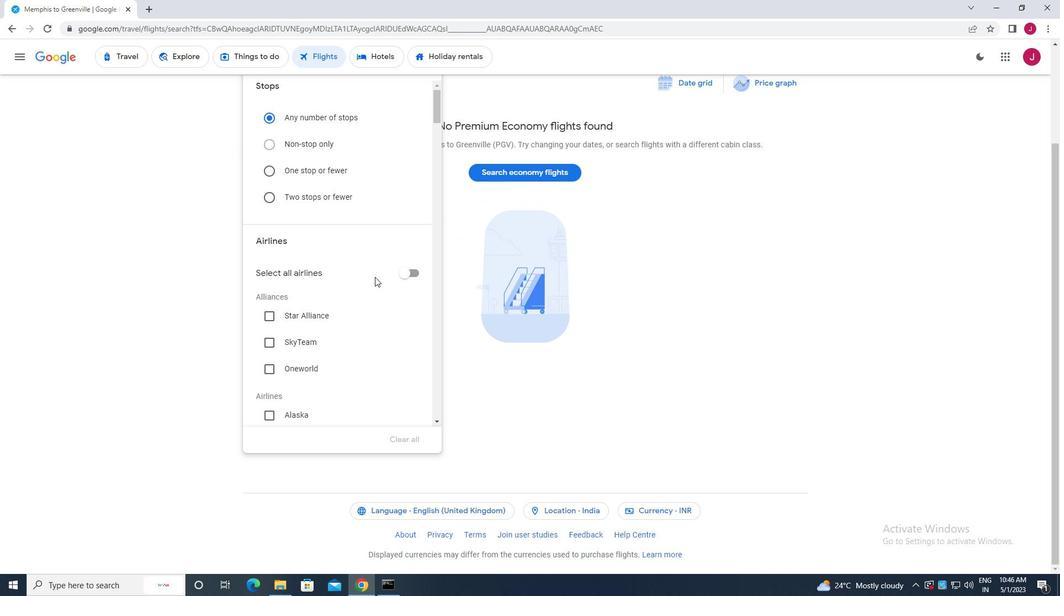 
Action: Mouse moved to (353, 273)
Screenshot: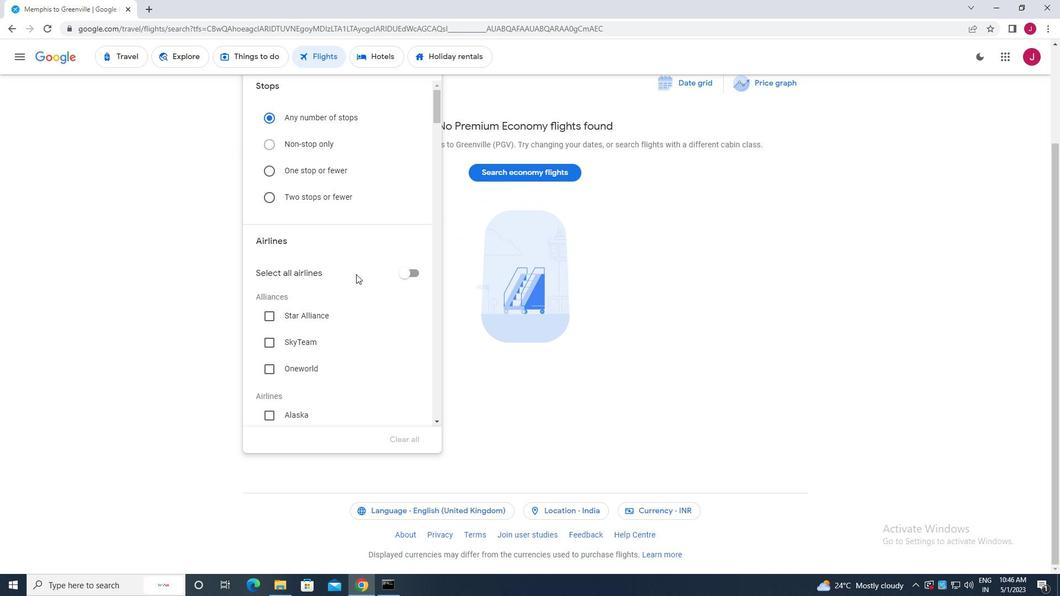 
Action: Mouse scrolled (353, 273) with delta (0, 0)
Screenshot: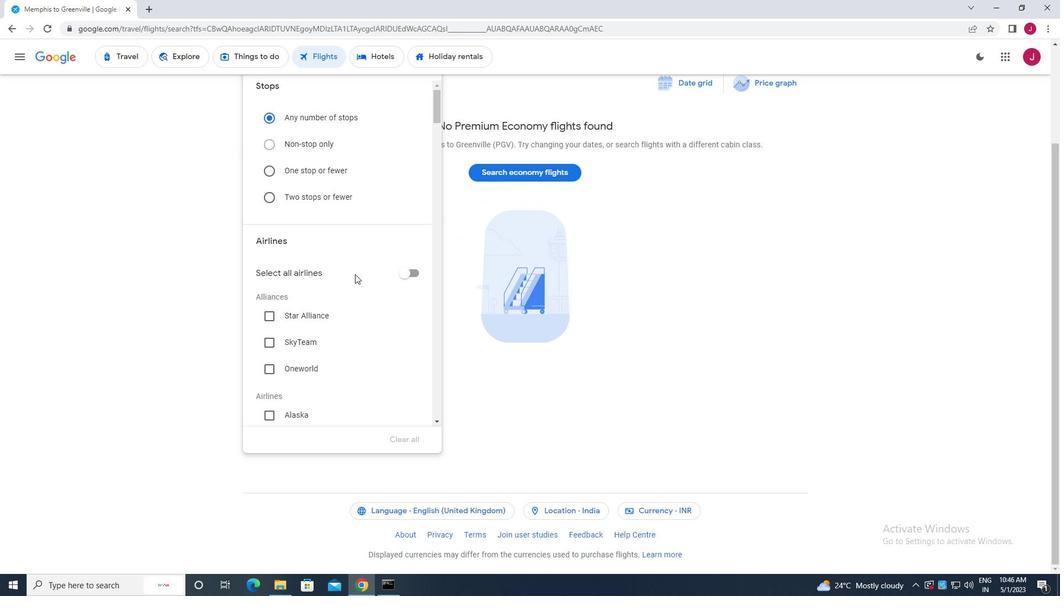 
Action: Mouse moved to (352, 272)
Screenshot: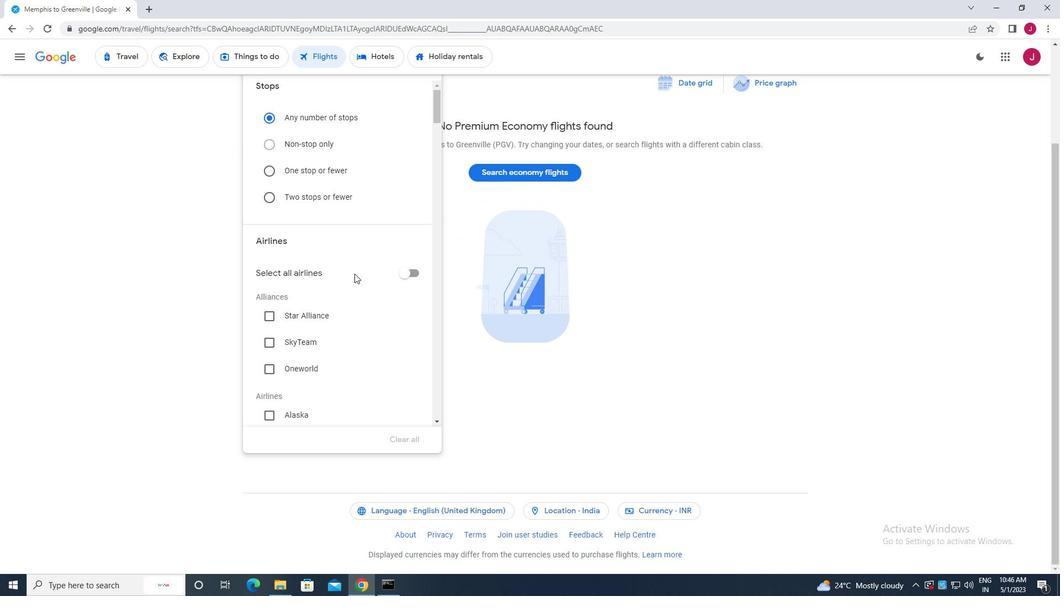 
Action: Mouse scrolled (352, 272) with delta (0, 0)
Screenshot: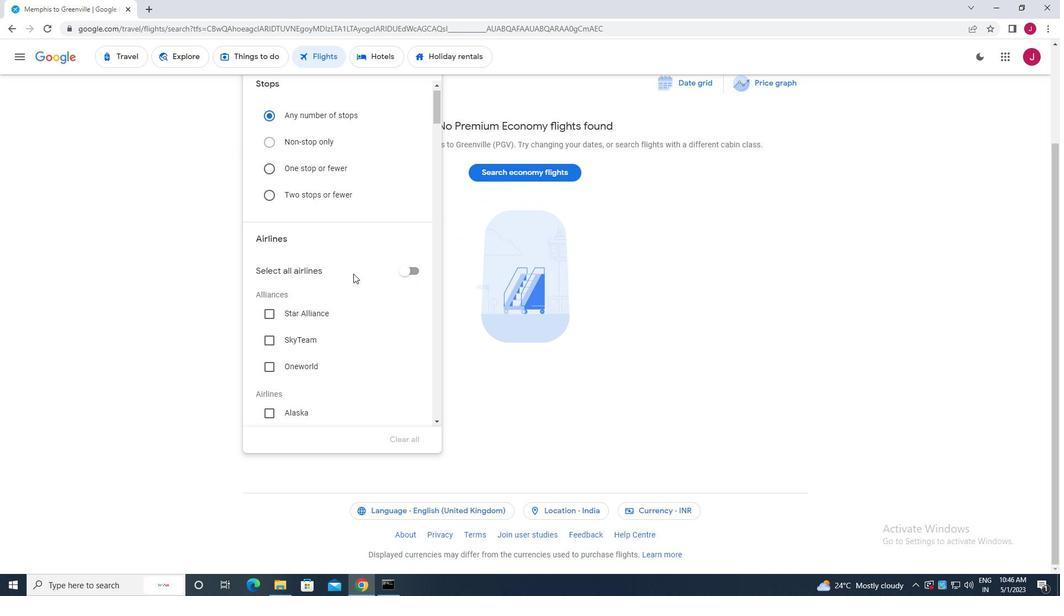 
Action: Mouse moved to (350, 272)
Screenshot: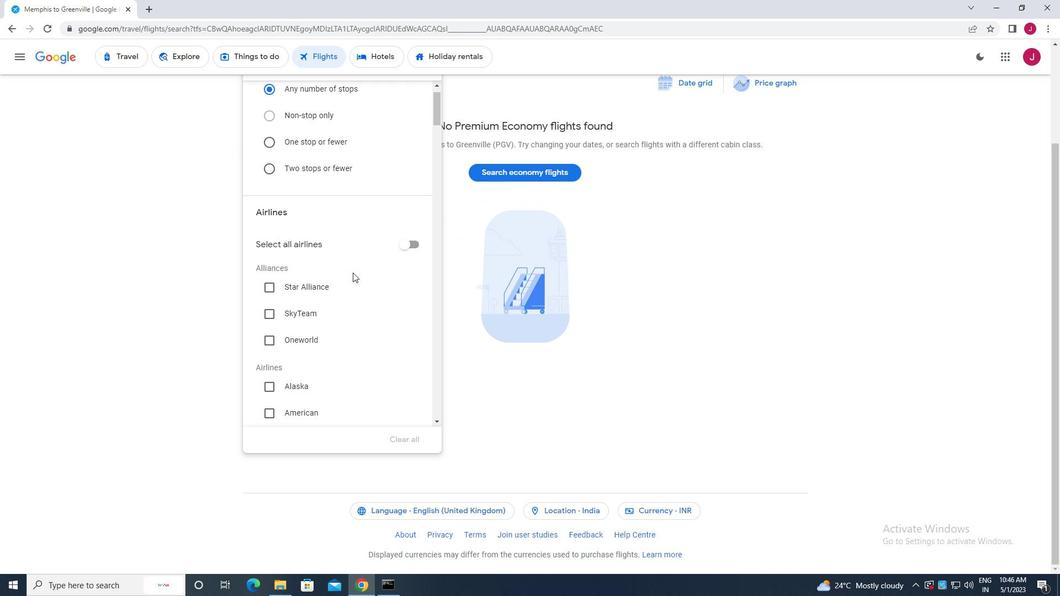 
Action: Mouse scrolled (350, 271) with delta (0, 0)
Screenshot: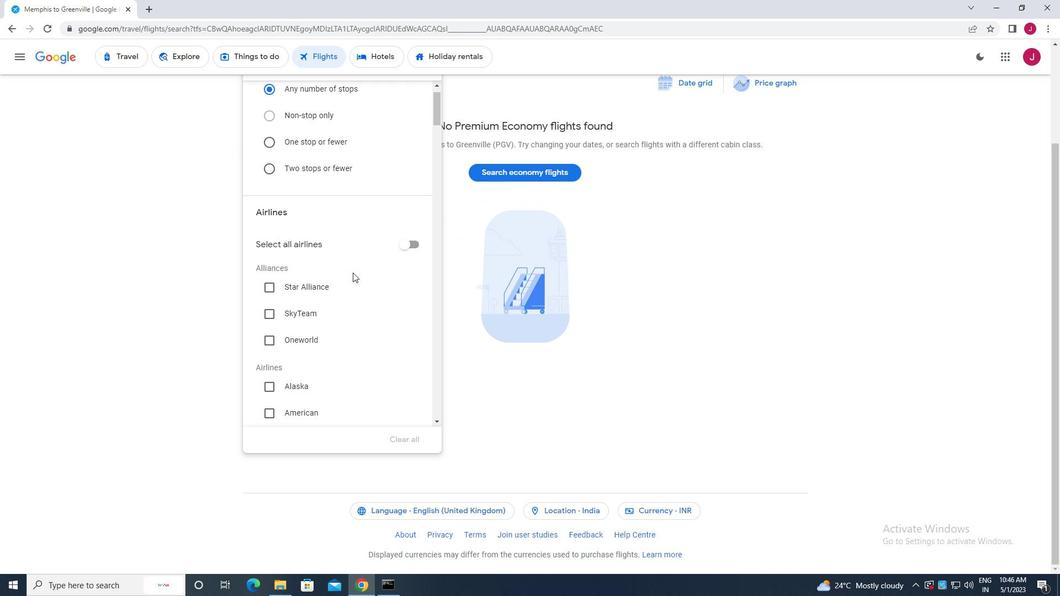 
Action: Mouse moved to (273, 272)
Screenshot: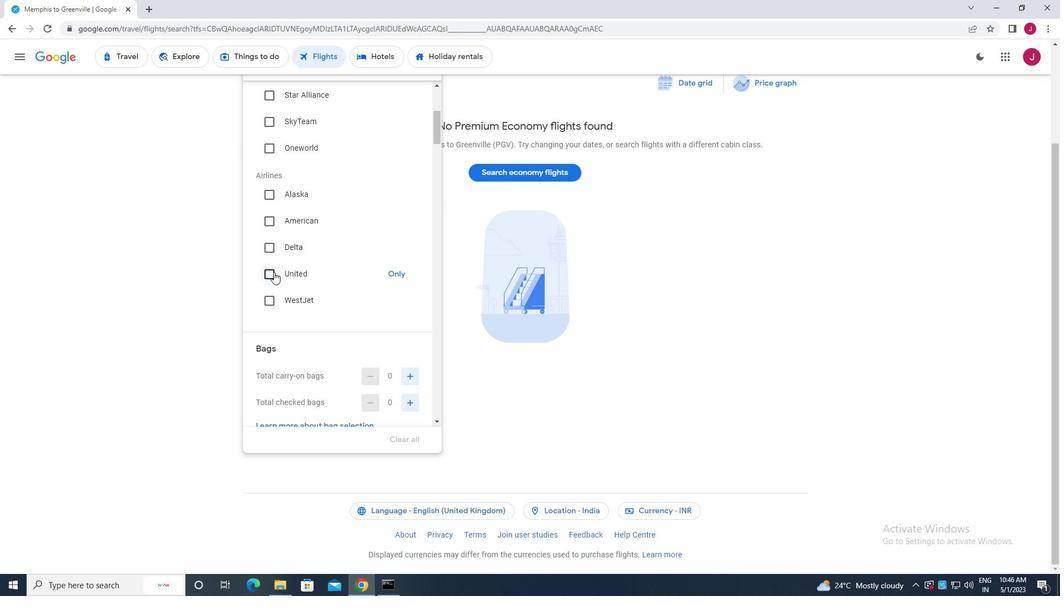 
Action: Mouse pressed left at (273, 272)
Screenshot: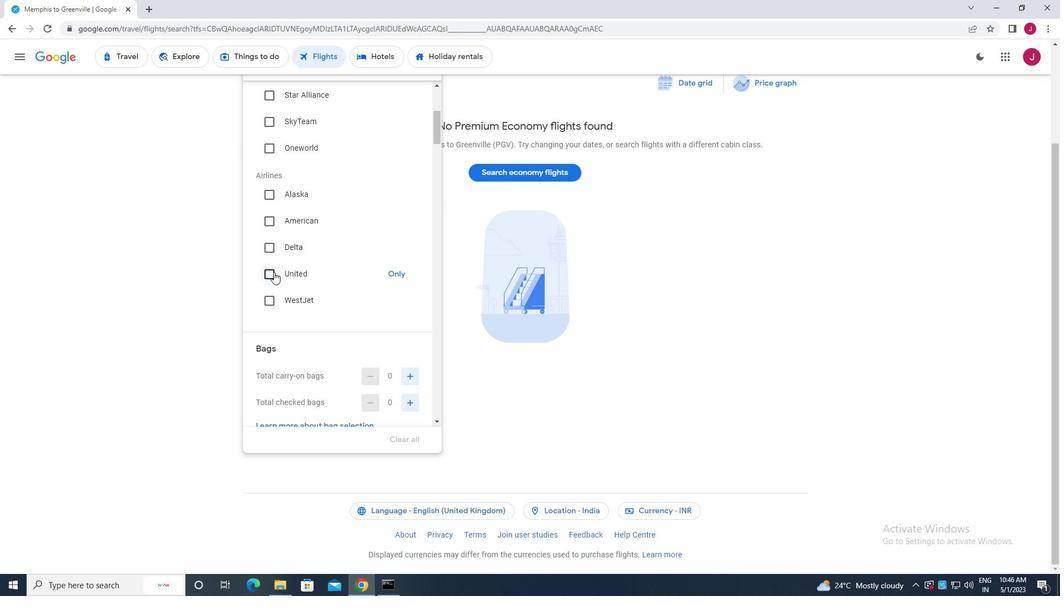 
Action: Mouse moved to (338, 271)
Screenshot: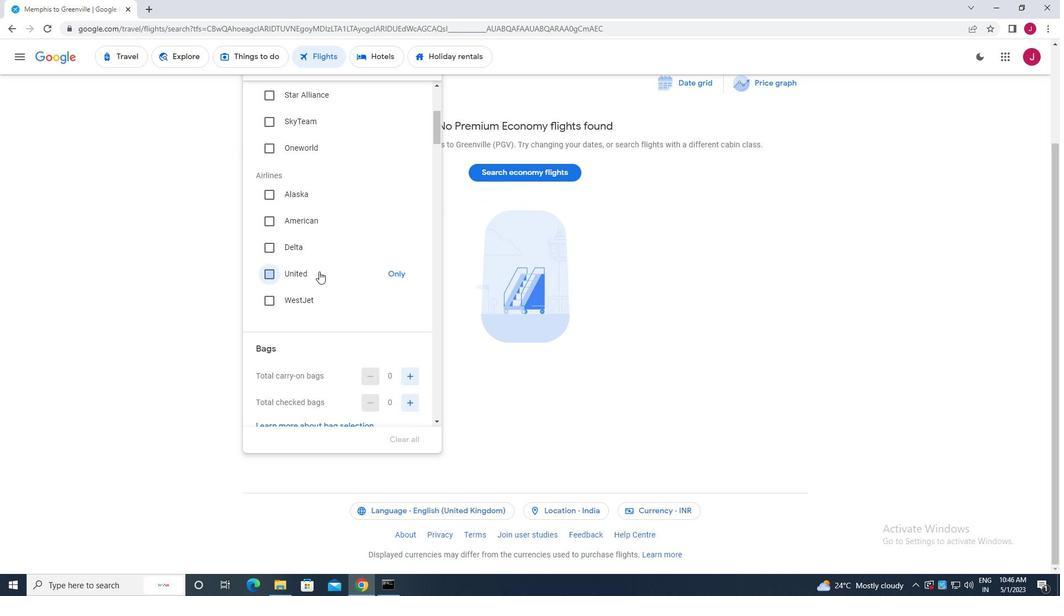 
Action: Mouse scrolled (338, 271) with delta (0, 0)
Screenshot: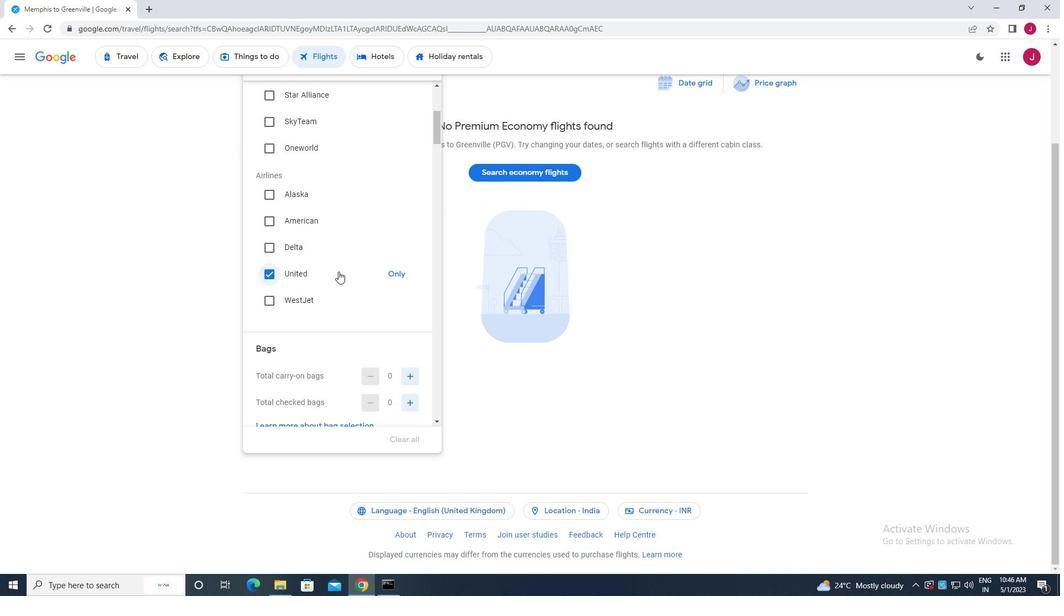
Action: Mouse moved to (339, 271)
Screenshot: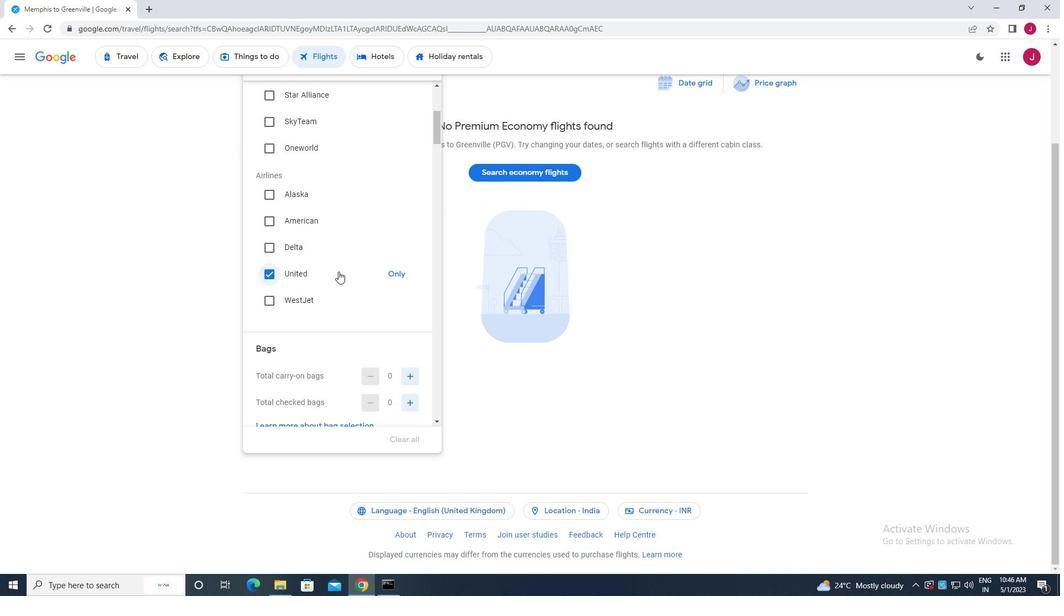 
Action: Mouse scrolled (339, 271) with delta (0, 0)
Screenshot: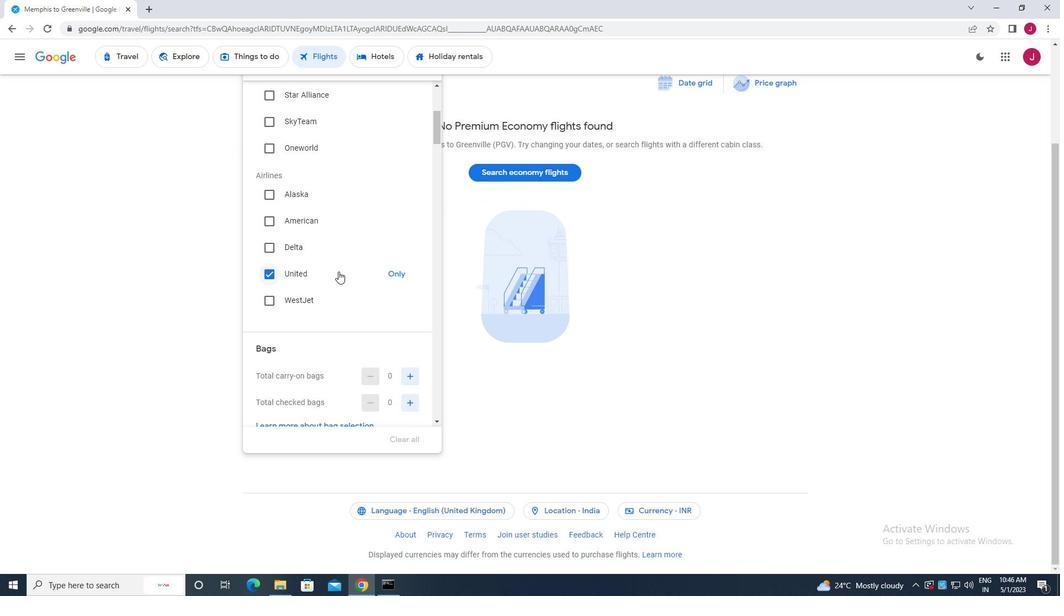 
Action: Mouse scrolled (339, 271) with delta (0, 0)
Screenshot: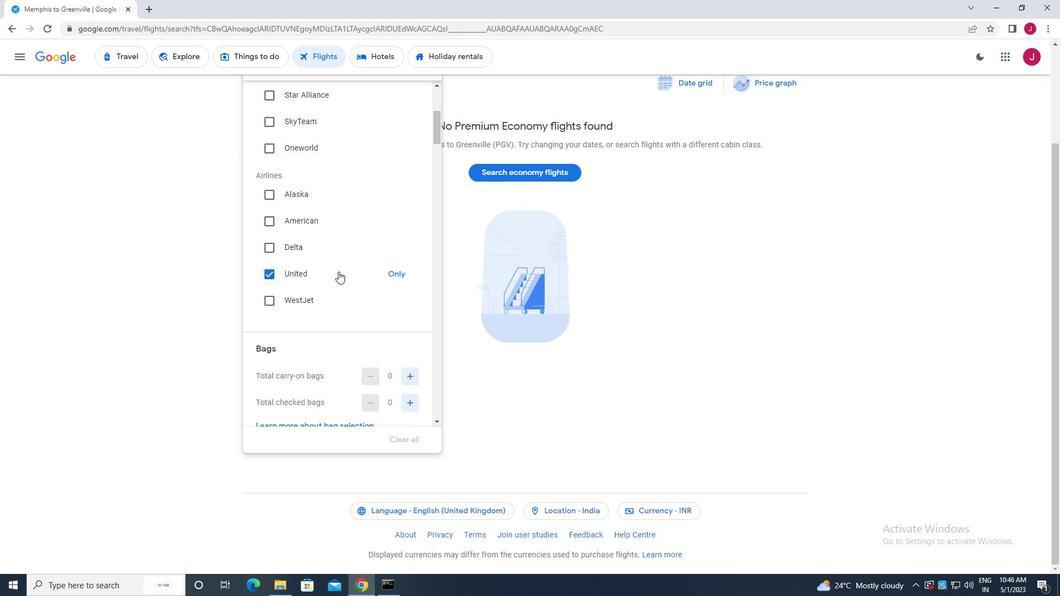 
Action: Mouse scrolled (339, 271) with delta (0, 0)
Screenshot: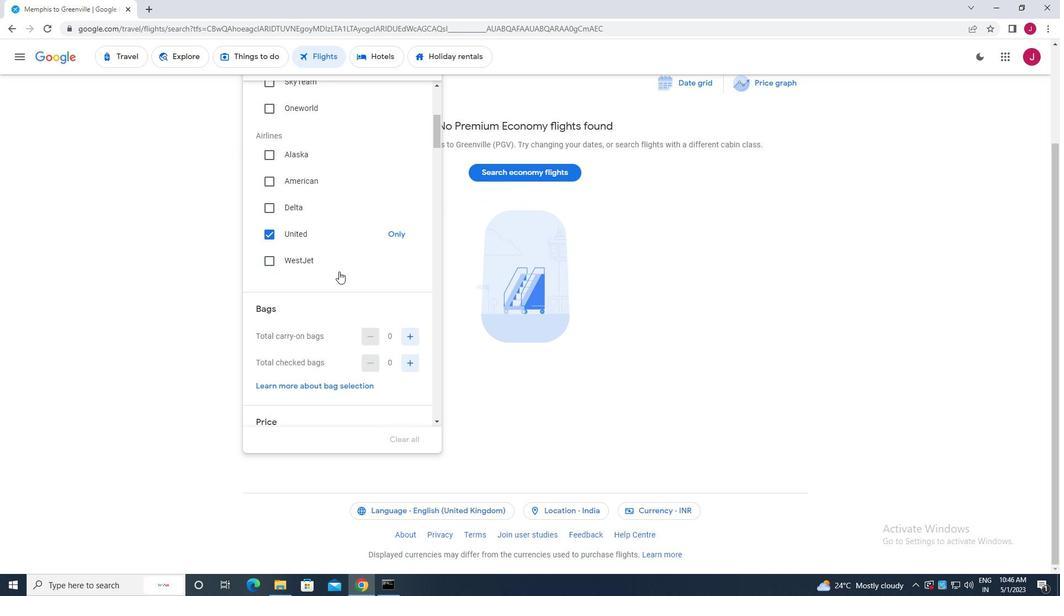 
Action: Mouse moved to (403, 297)
Screenshot: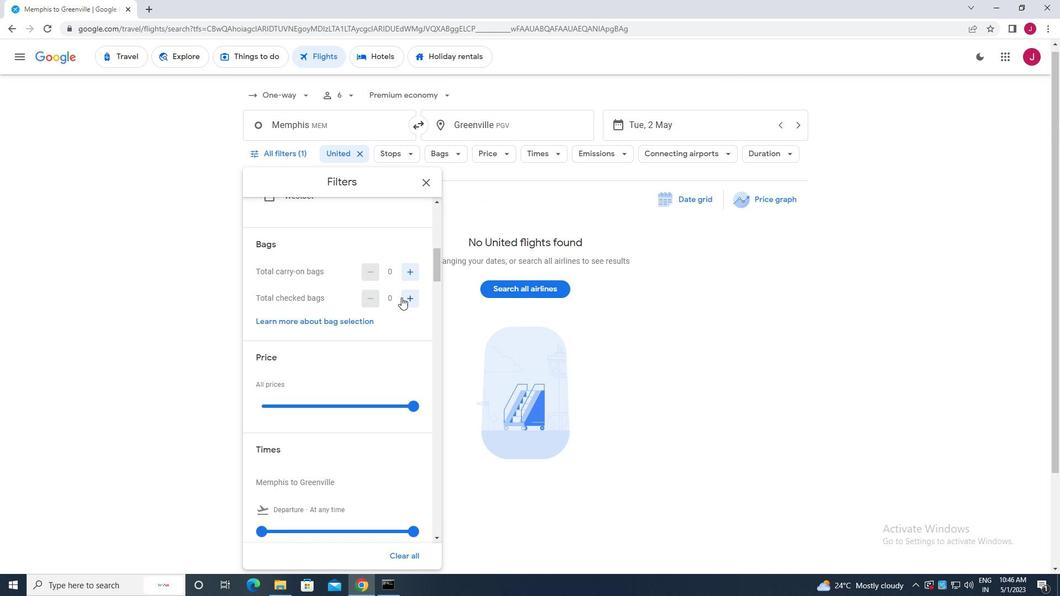 
Action: Mouse pressed left at (403, 297)
Screenshot: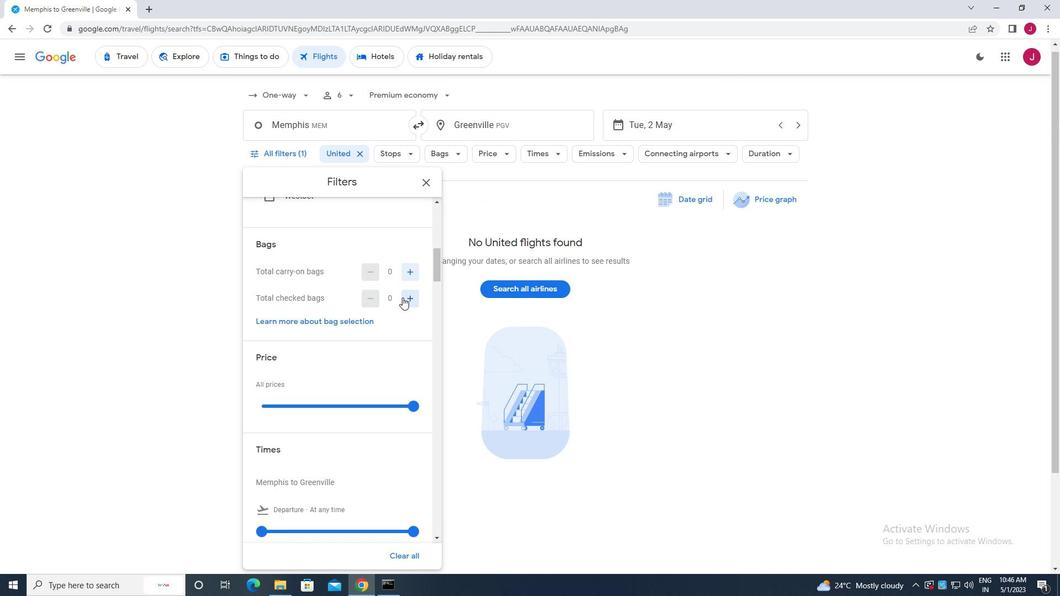 
Action: Mouse moved to (404, 297)
Screenshot: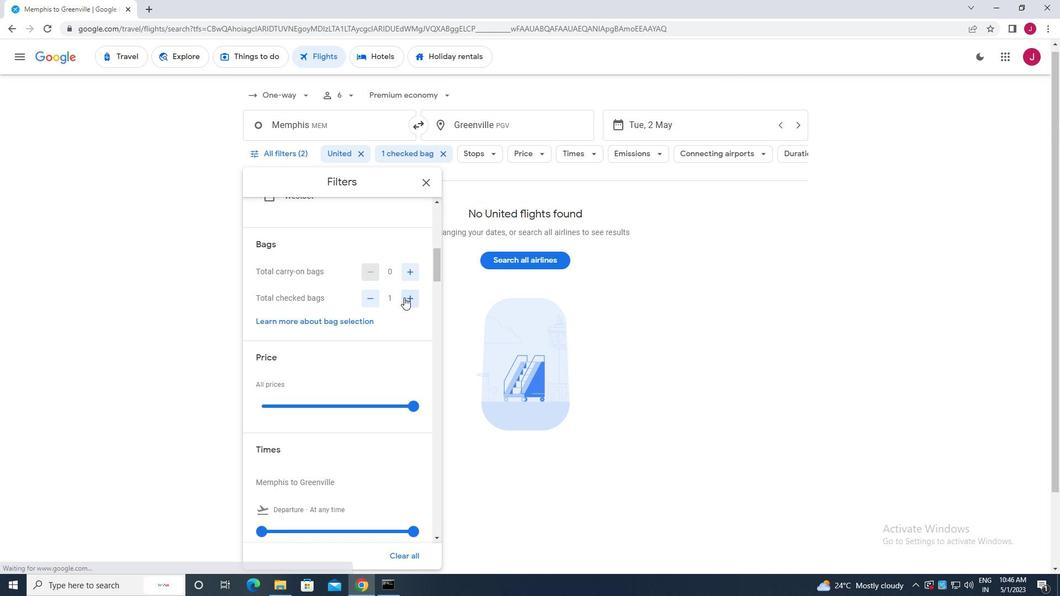 
Action: Mouse scrolled (404, 297) with delta (0, 0)
Screenshot: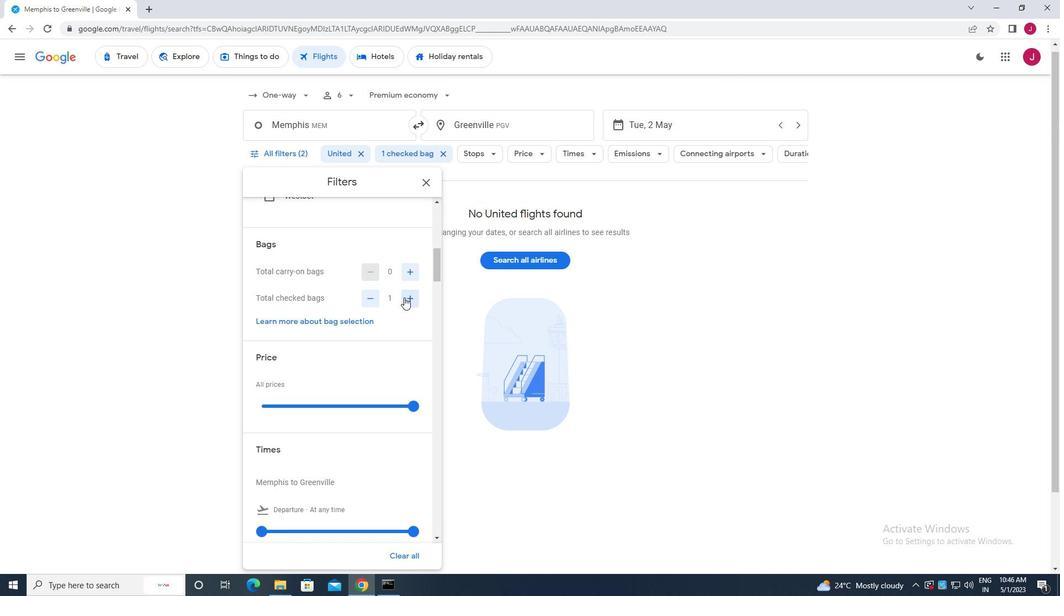 
Action: Mouse scrolled (404, 297) with delta (0, 0)
Screenshot: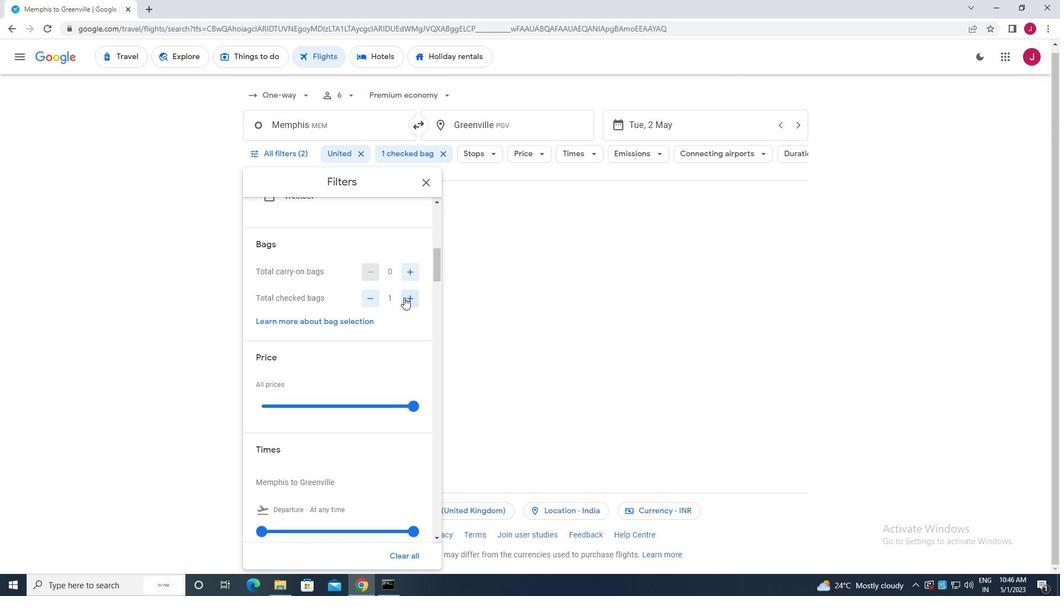 
Action: Mouse moved to (414, 292)
Screenshot: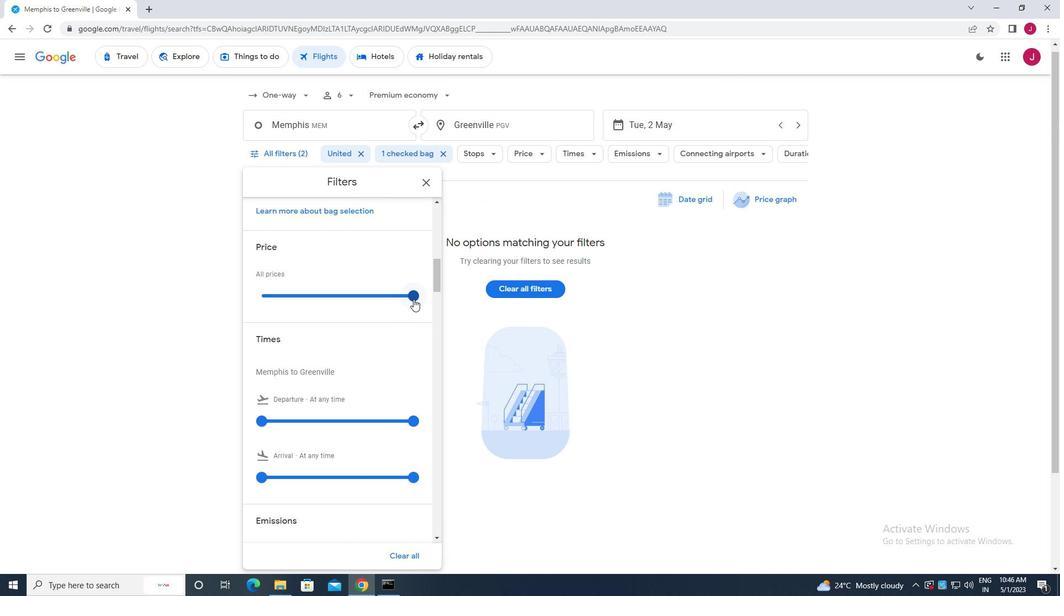 
Action: Mouse pressed left at (414, 292)
Screenshot: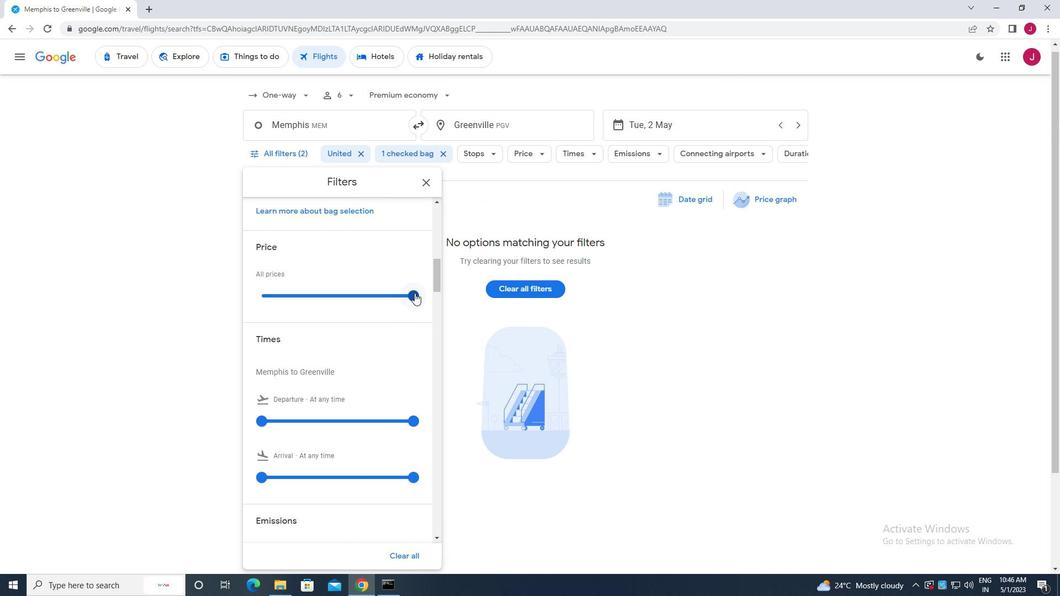 
Action: Mouse moved to (325, 307)
Screenshot: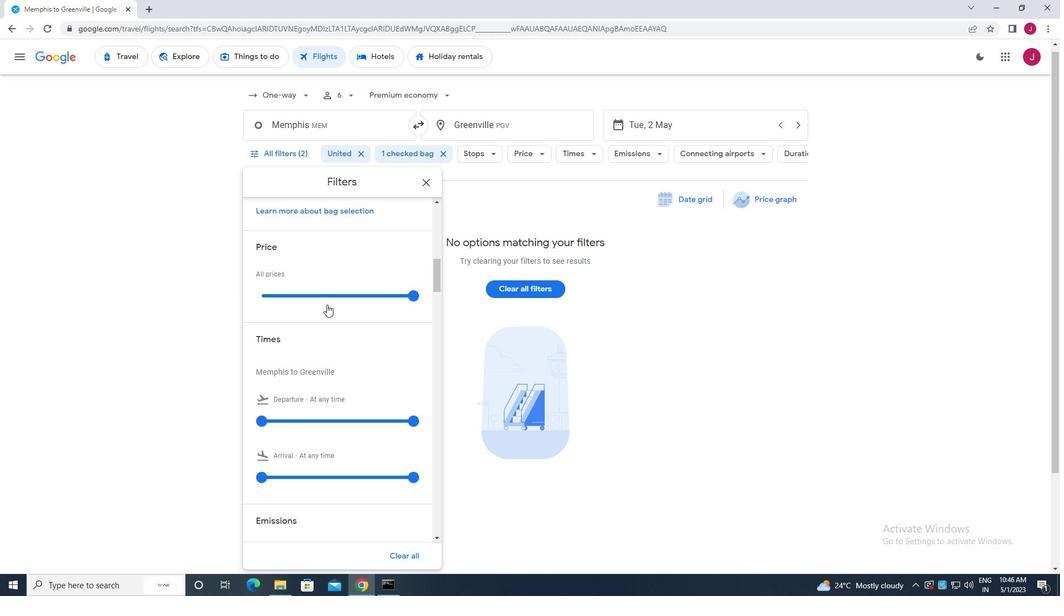 
Action: Mouse scrolled (325, 306) with delta (0, 0)
Screenshot: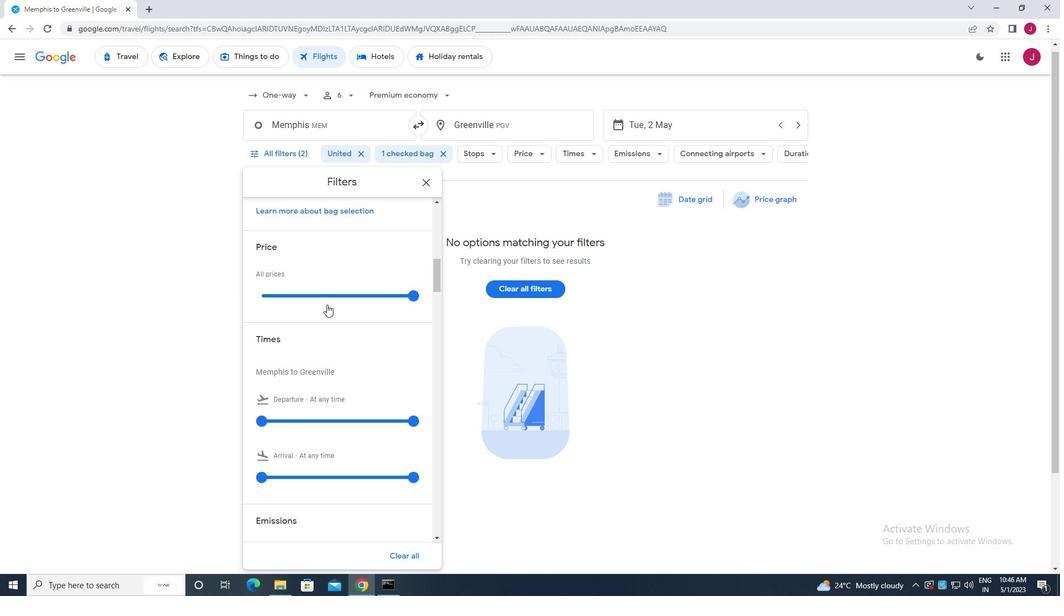 
Action: Mouse moved to (325, 307)
Screenshot: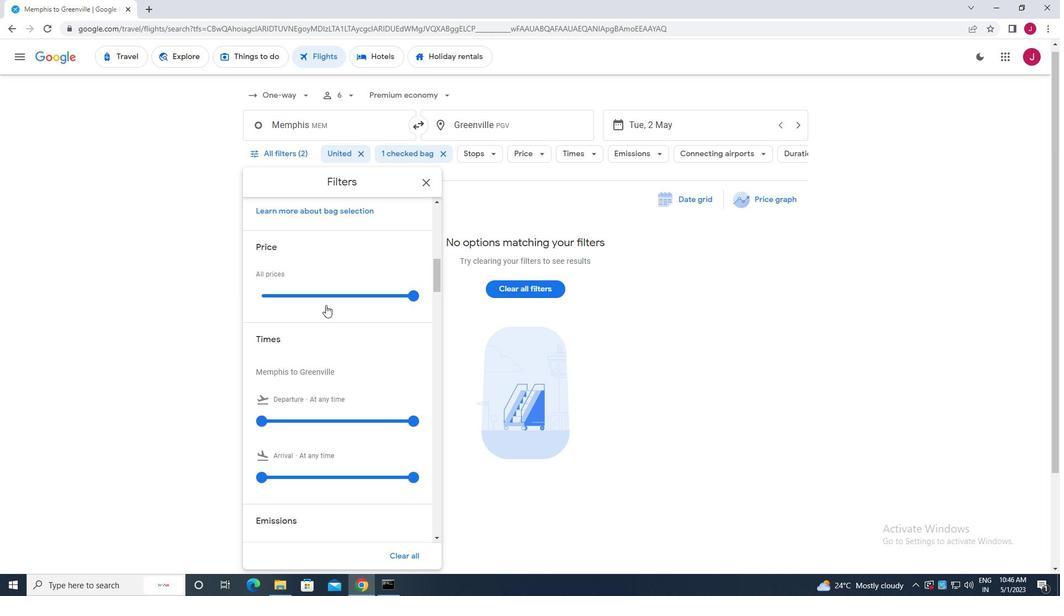 
Action: Mouse scrolled (325, 306) with delta (0, 0)
Screenshot: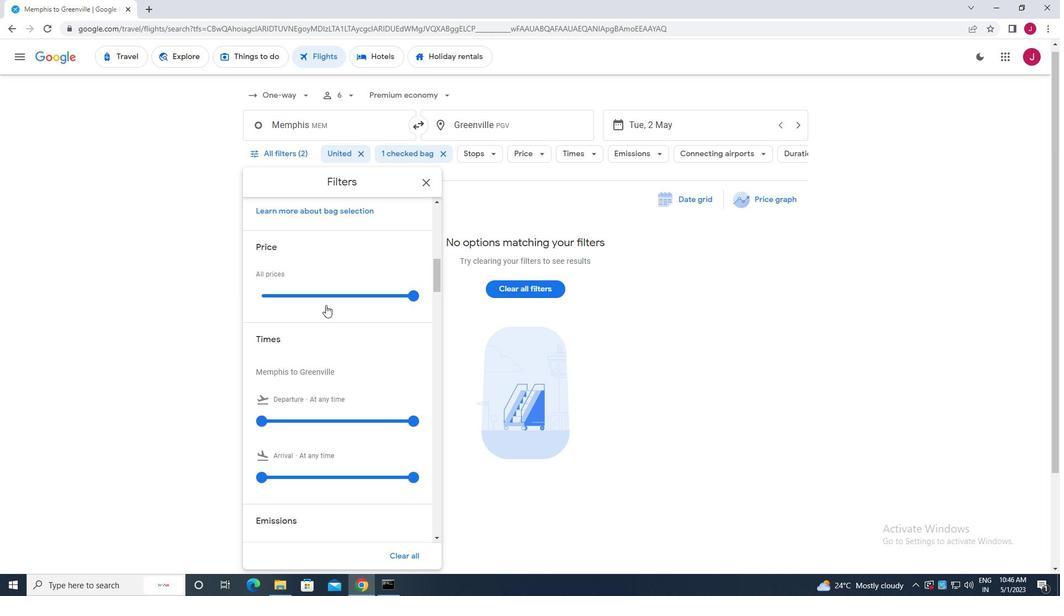
Action: Mouse moved to (412, 310)
Screenshot: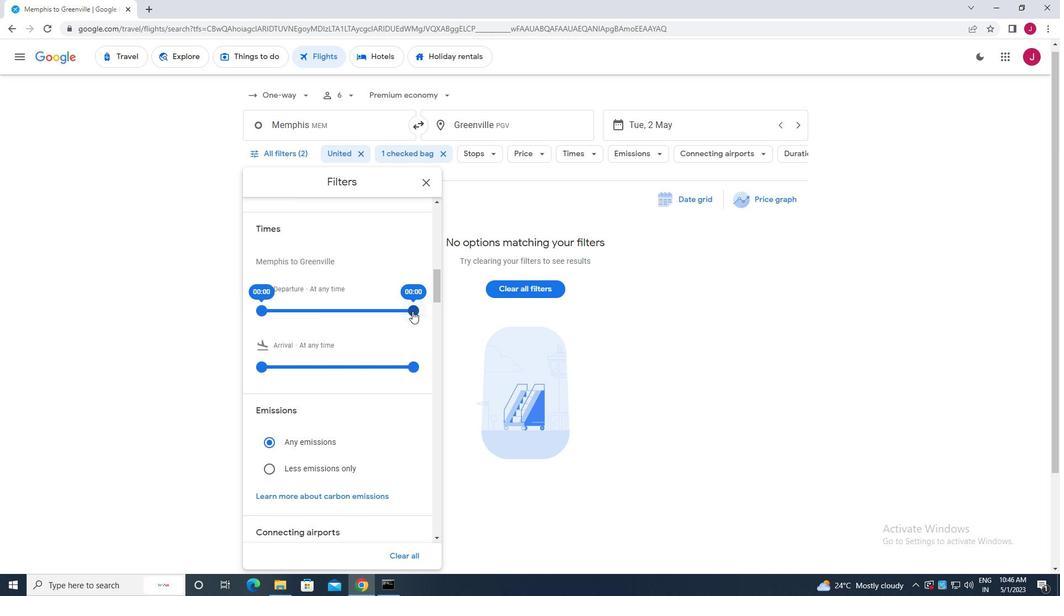 
Action: Mouse pressed left at (412, 310)
Screenshot: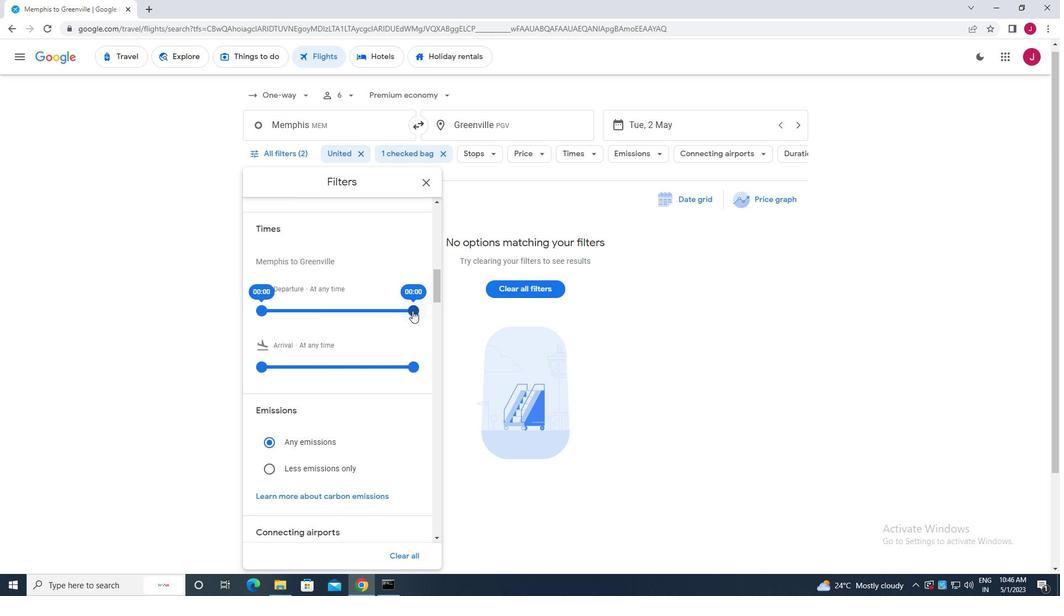 
Action: Mouse moved to (259, 308)
Screenshot: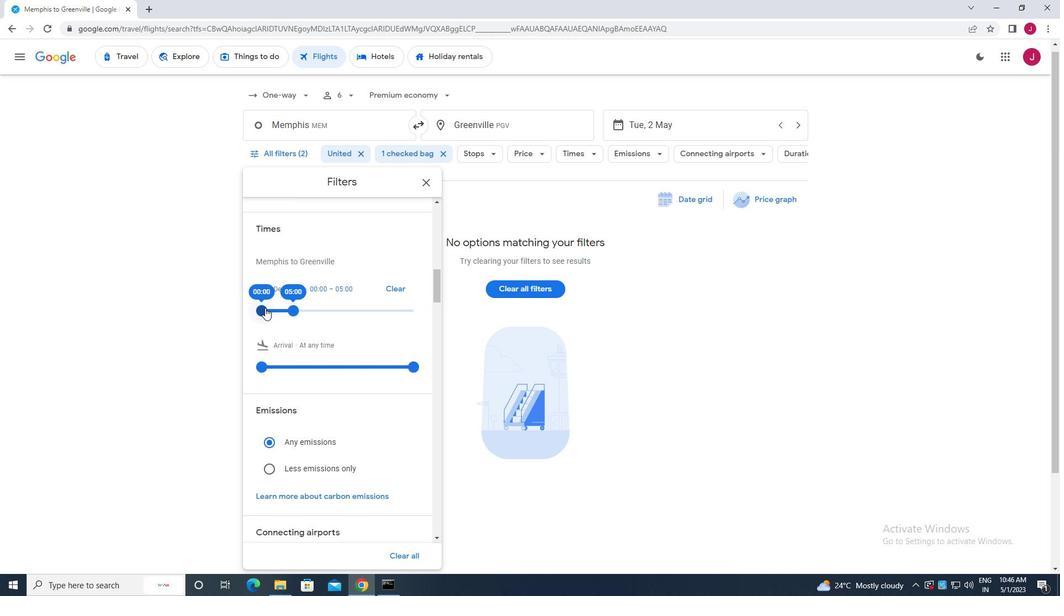 
Action: Mouse pressed left at (259, 308)
Screenshot: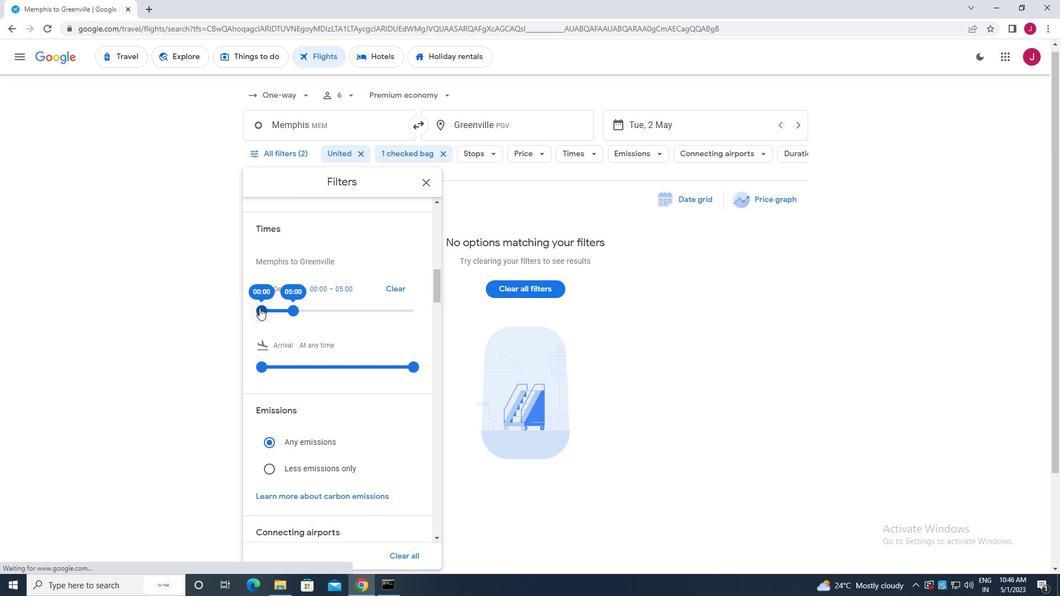 
Action: Mouse moved to (294, 310)
Screenshot: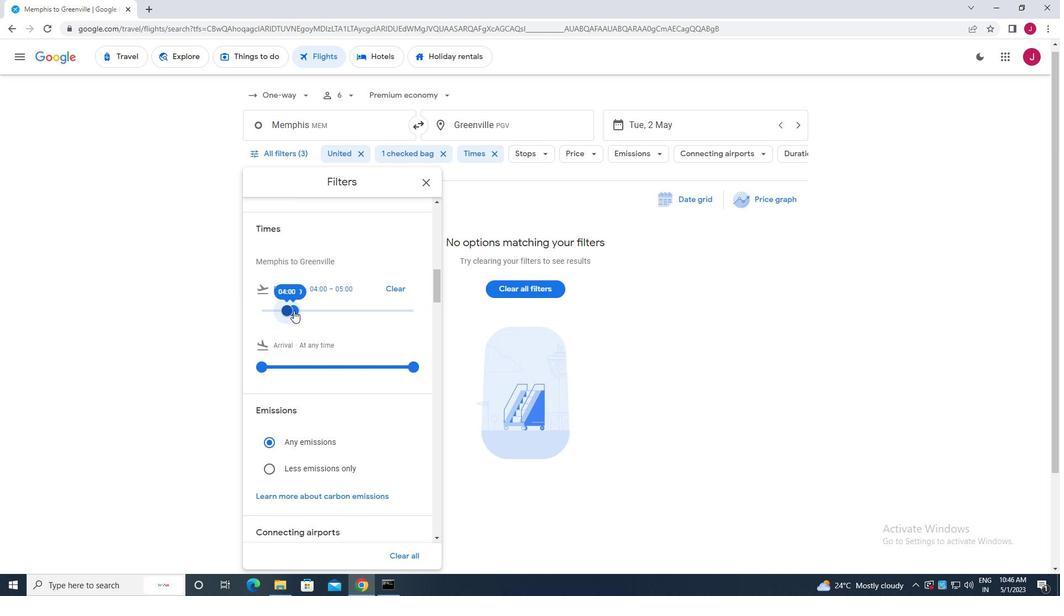 
Action: Mouse pressed left at (294, 310)
Screenshot: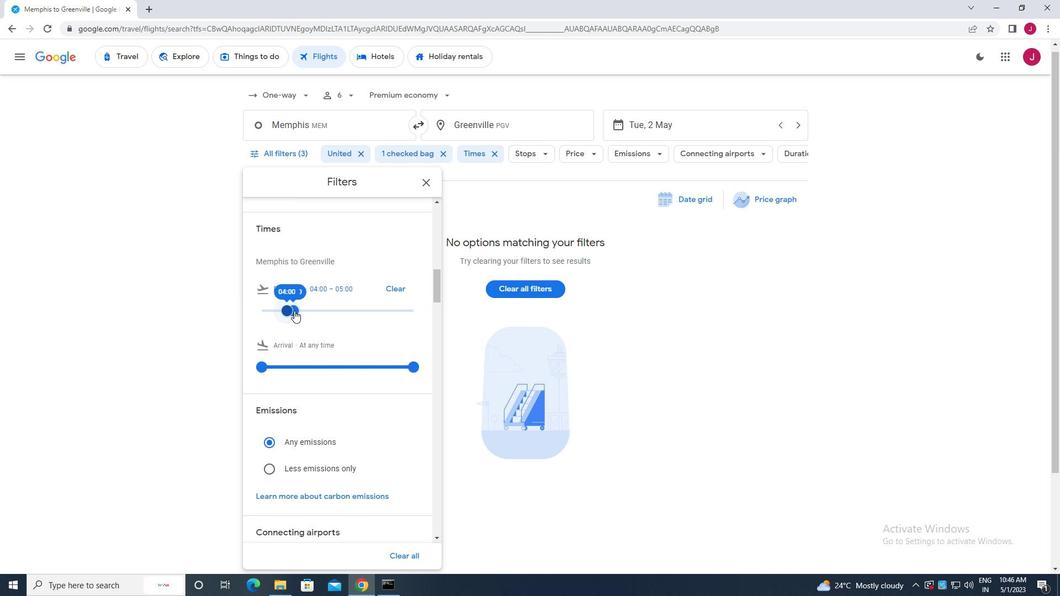 
Action: Mouse moved to (284, 310)
Screenshot: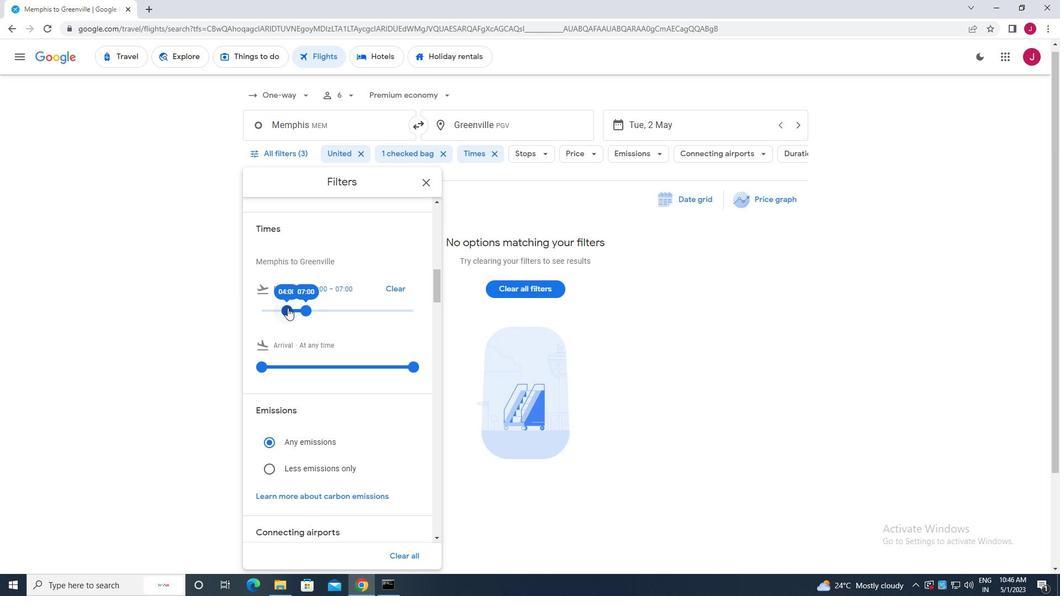 
Action: Mouse pressed left at (284, 310)
Screenshot: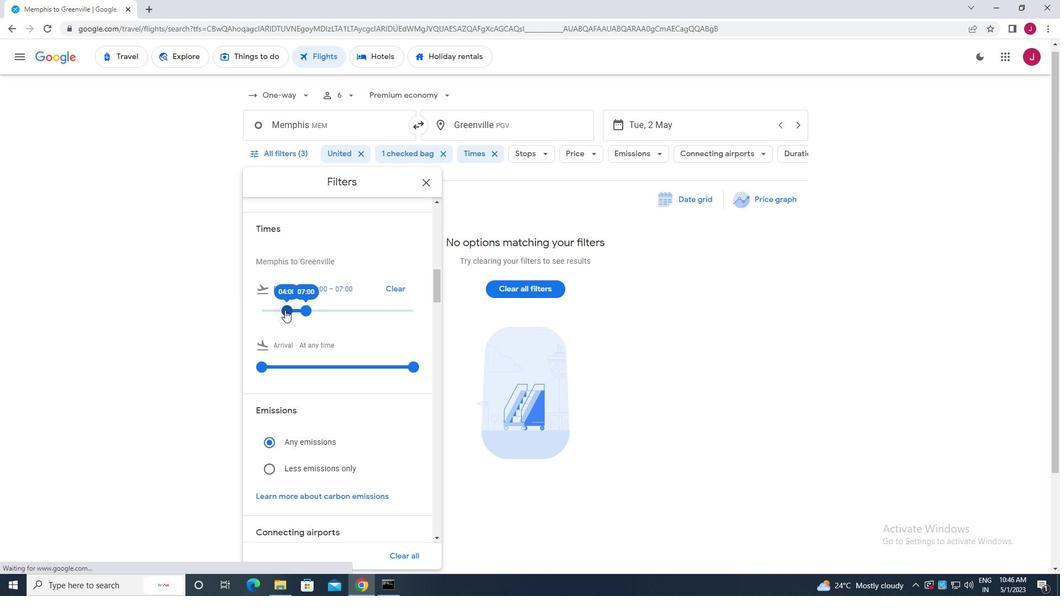 
Action: Mouse moved to (305, 312)
Screenshot: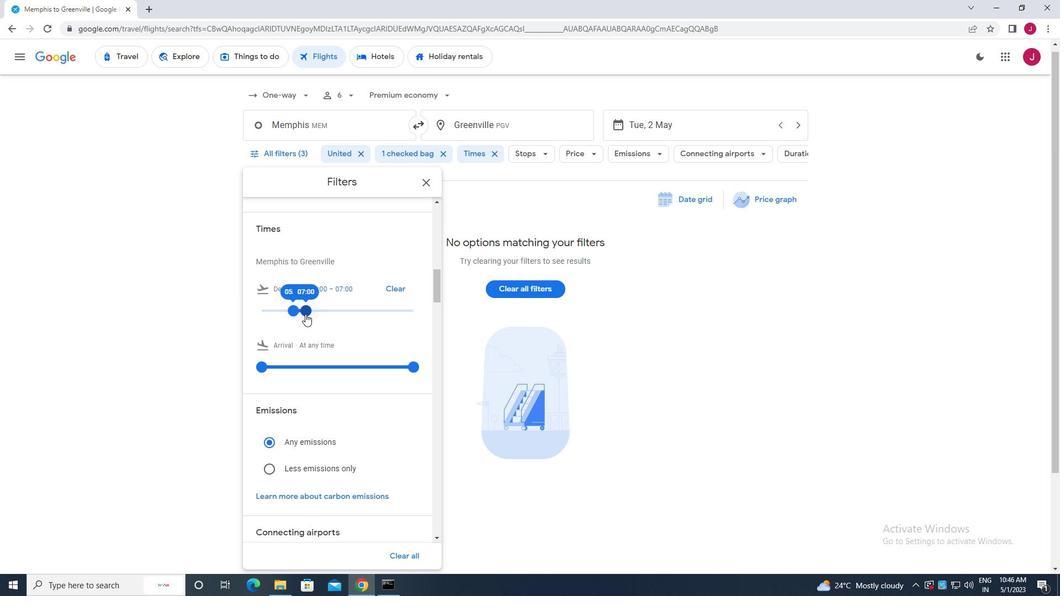 
Action: Mouse pressed left at (305, 312)
Screenshot: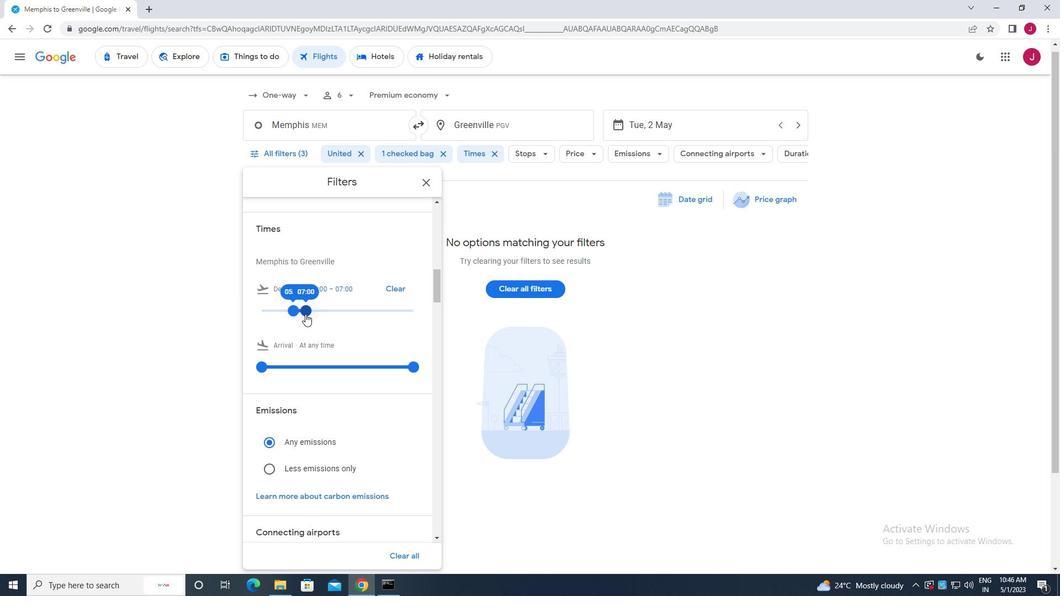 
Action: Mouse moved to (297, 311)
Screenshot: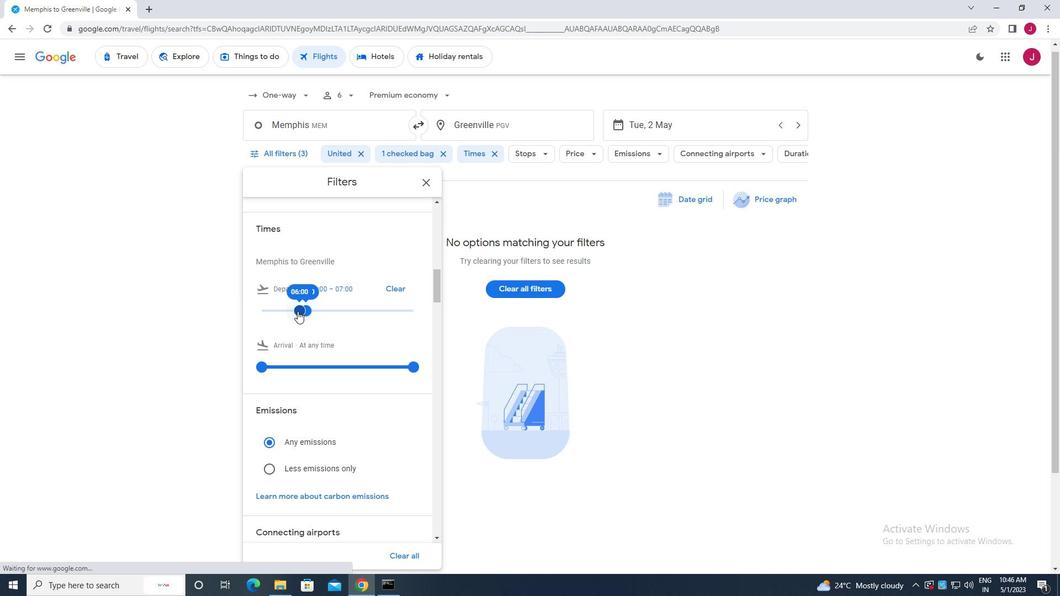 
Action: Mouse pressed left at (297, 311)
Screenshot: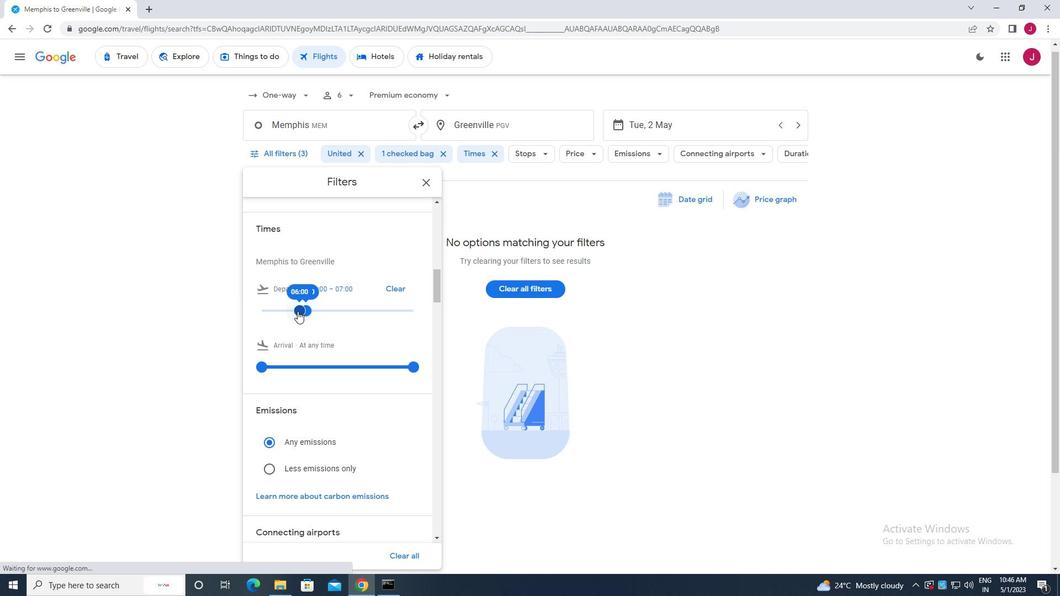 
Action: Mouse moved to (305, 310)
Screenshot: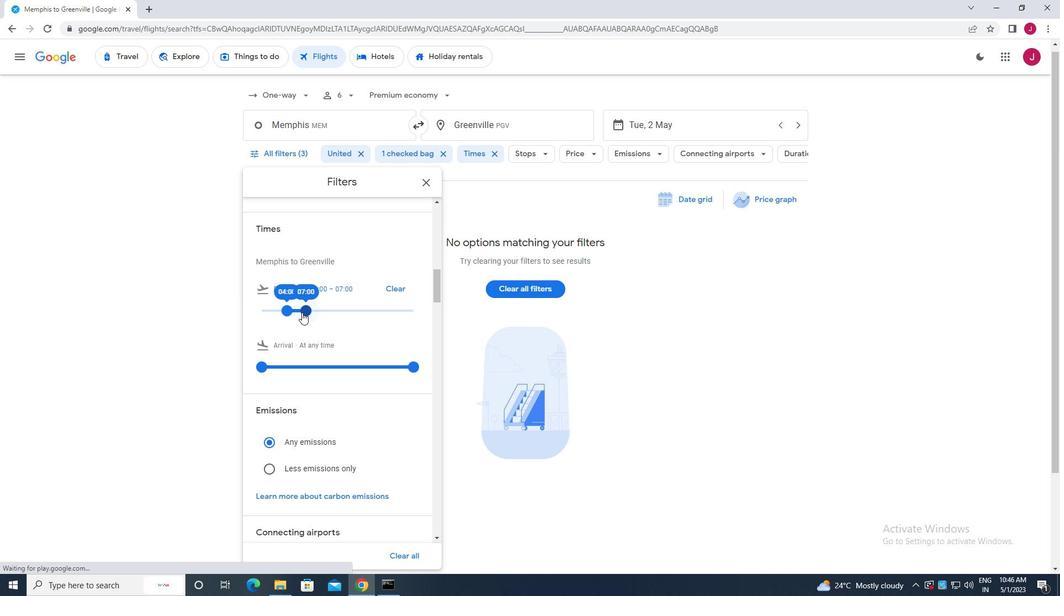 
Action: Mouse pressed left at (305, 310)
Screenshot: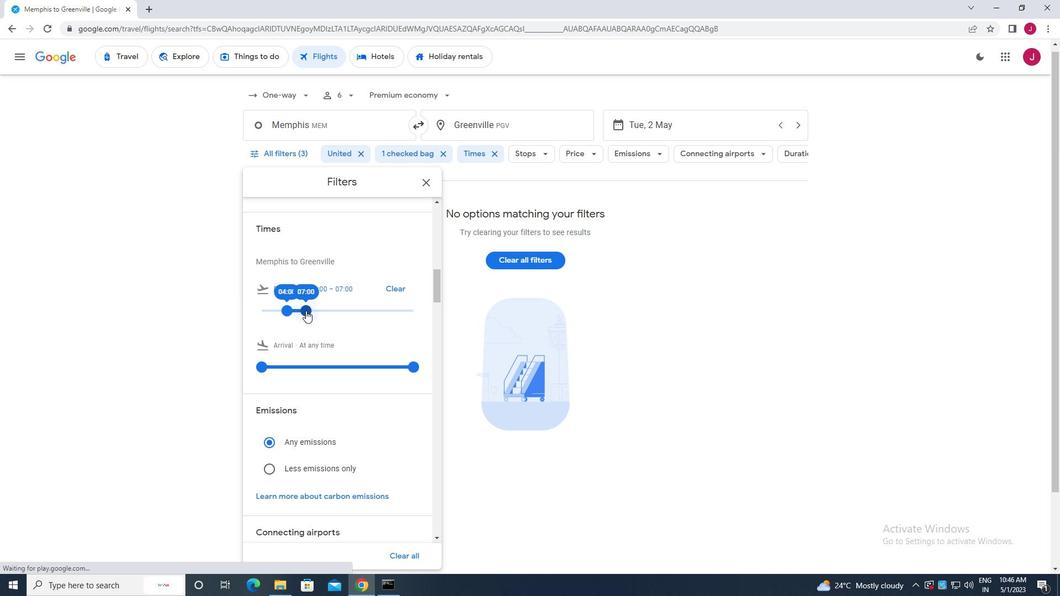 
Action: Mouse moved to (286, 309)
Screenshot: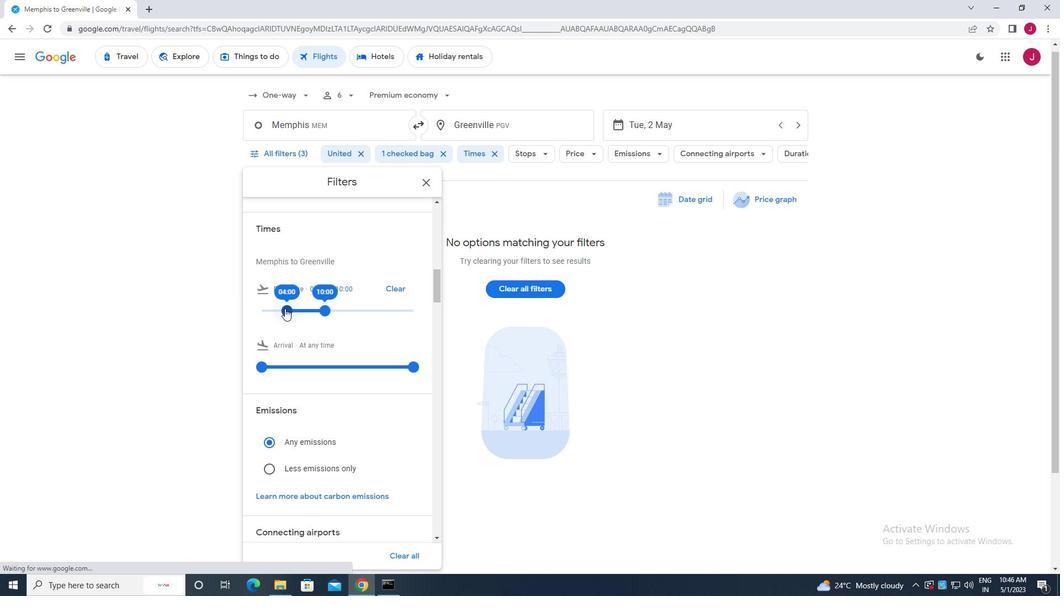 
Action: Mouse pressed left at (286, 309)
Screenshot: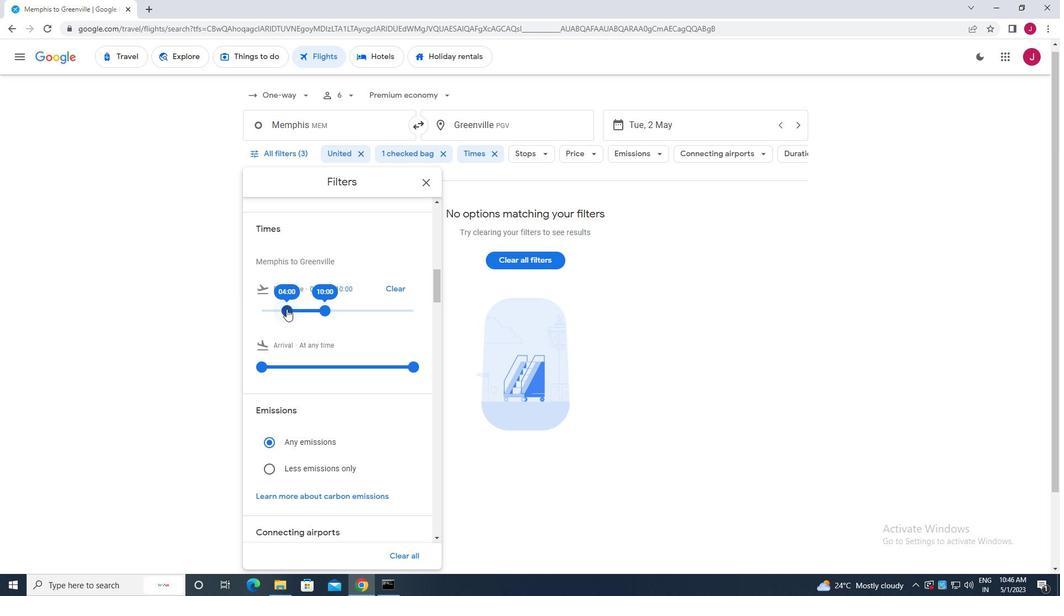
Action: Mouse moved to (301, 310)
Screenshot: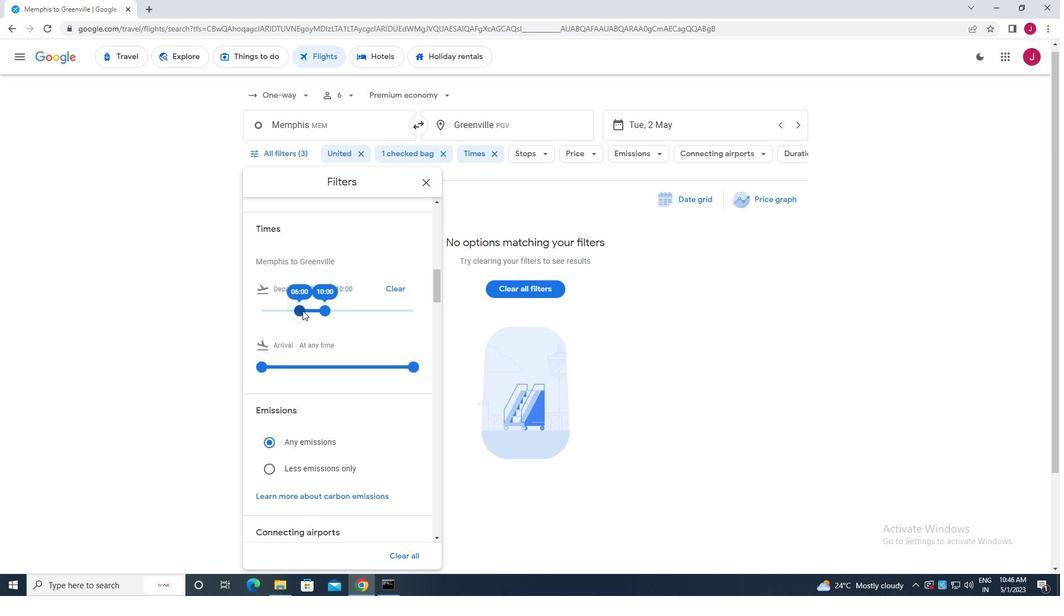
Action: Mouse pressed left at (301, 310)
Screenshot: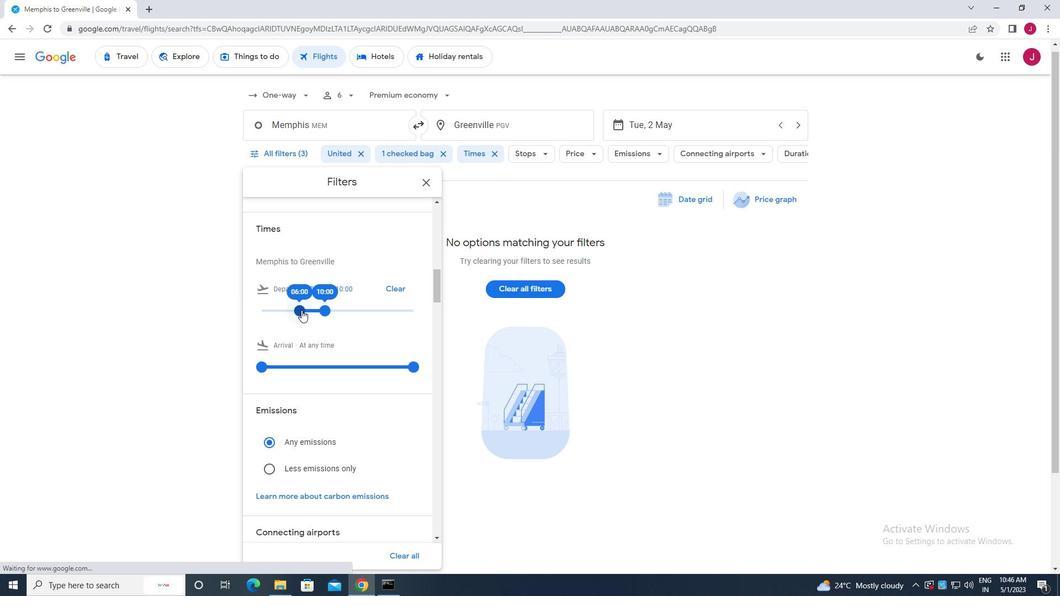 
Action: Mouse moved to (327, 309)
Screenshot: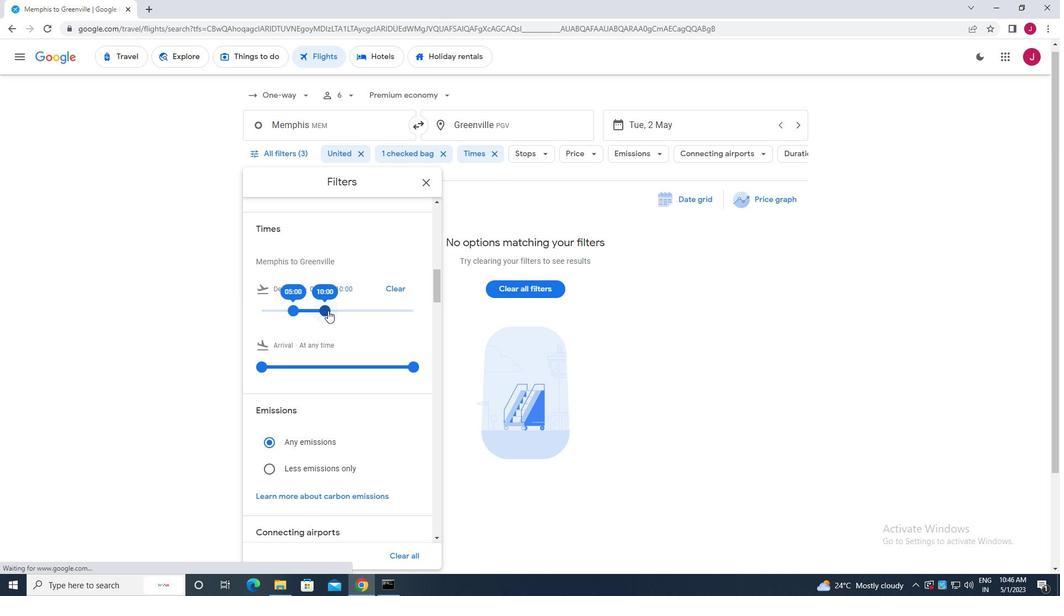 
Action: Mouse pressed left at (327, 309)
Screenshot: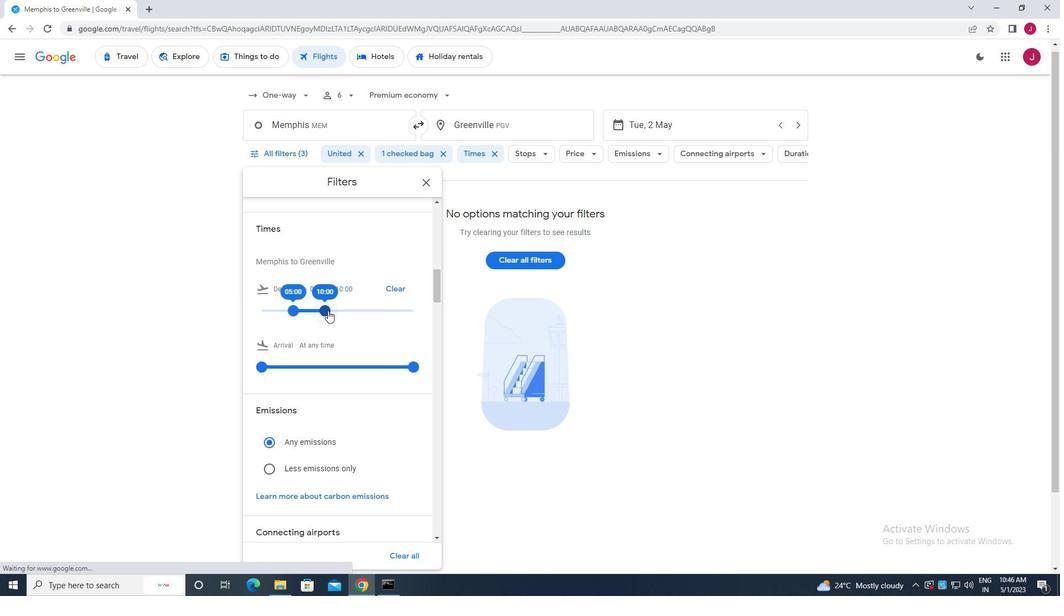 
Action: Mouse moved to (426, 186)
Screenshot: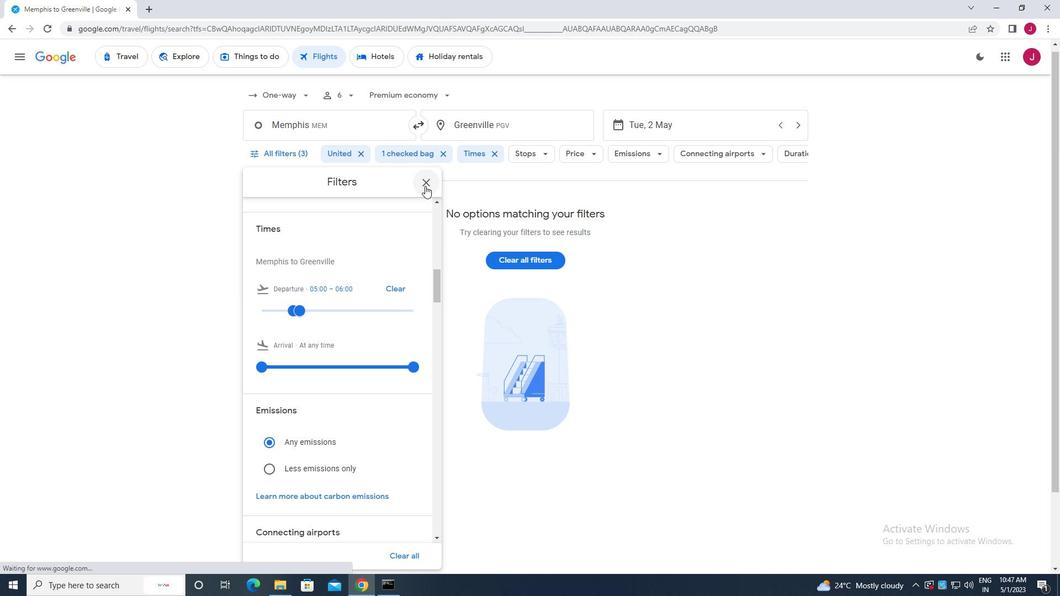 
Action: Mouse pressed left at (426, 186)
Screenshot: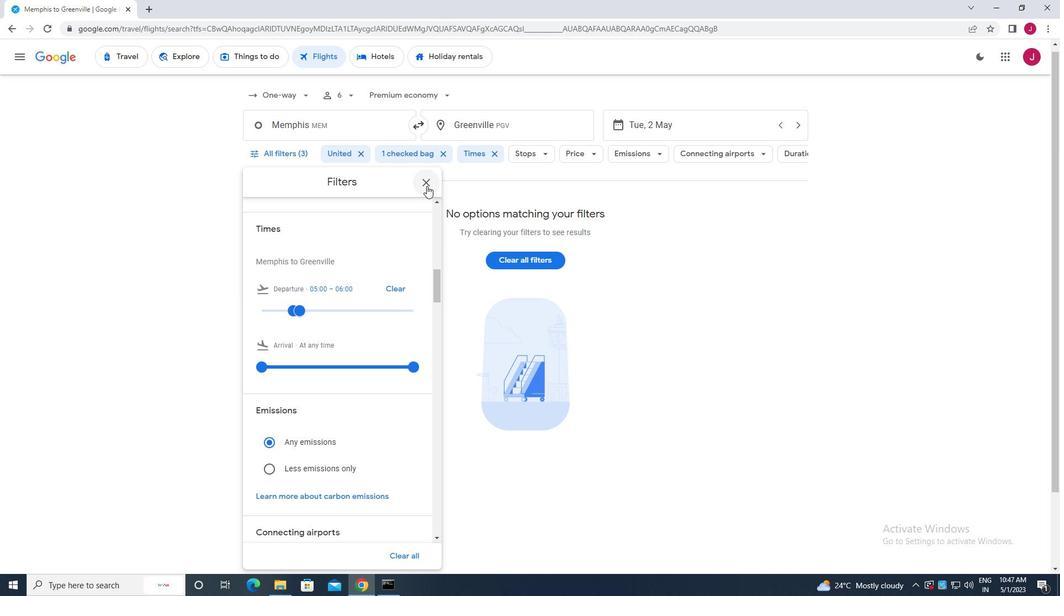 
Action: Mouse moved to (425, 188)
Screenshot: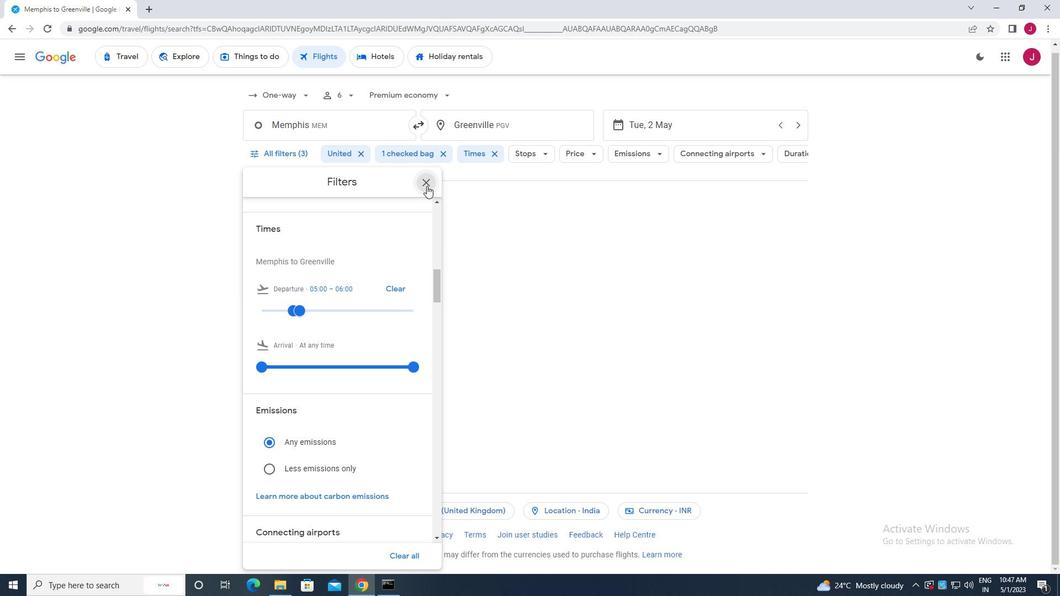 
